 Task: Find out the meaning of "Homeowners Insurance" in the real estate glossary.
Action: Mouse moved to (578, 242)
Screenshot: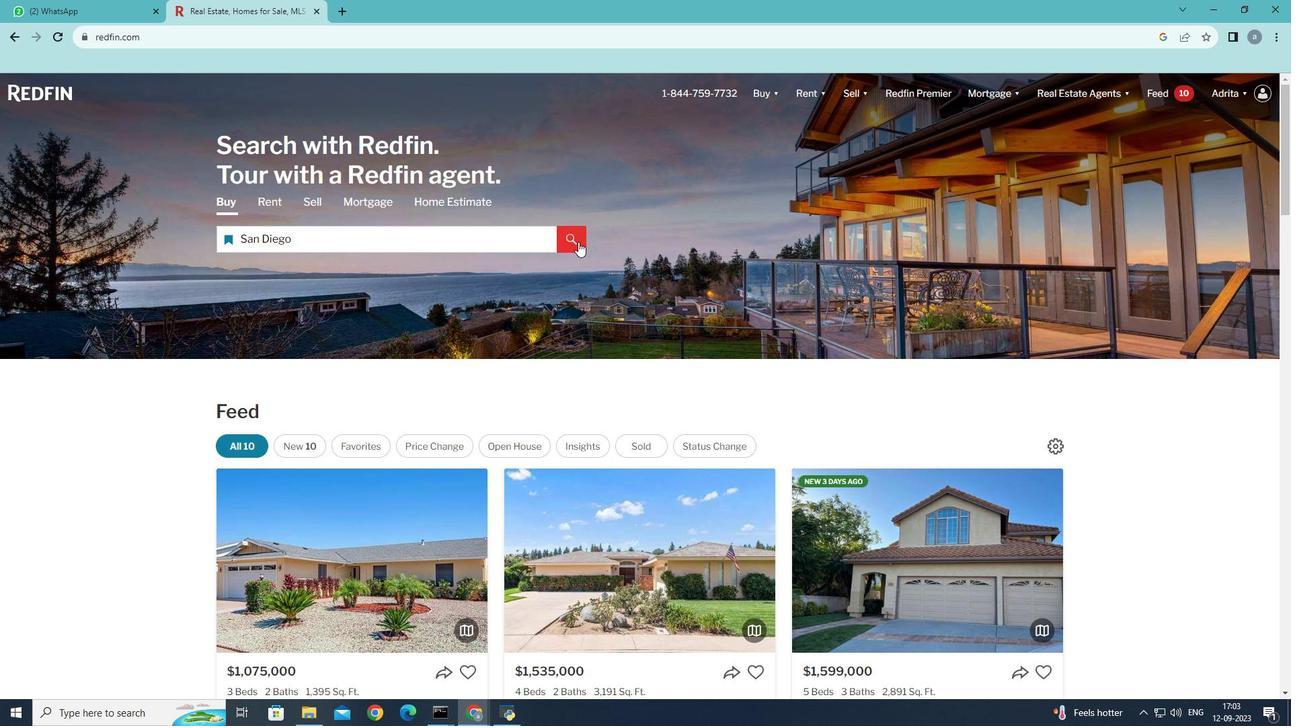 
Action: Mouse pressed left at (578, 242)
Screenshot: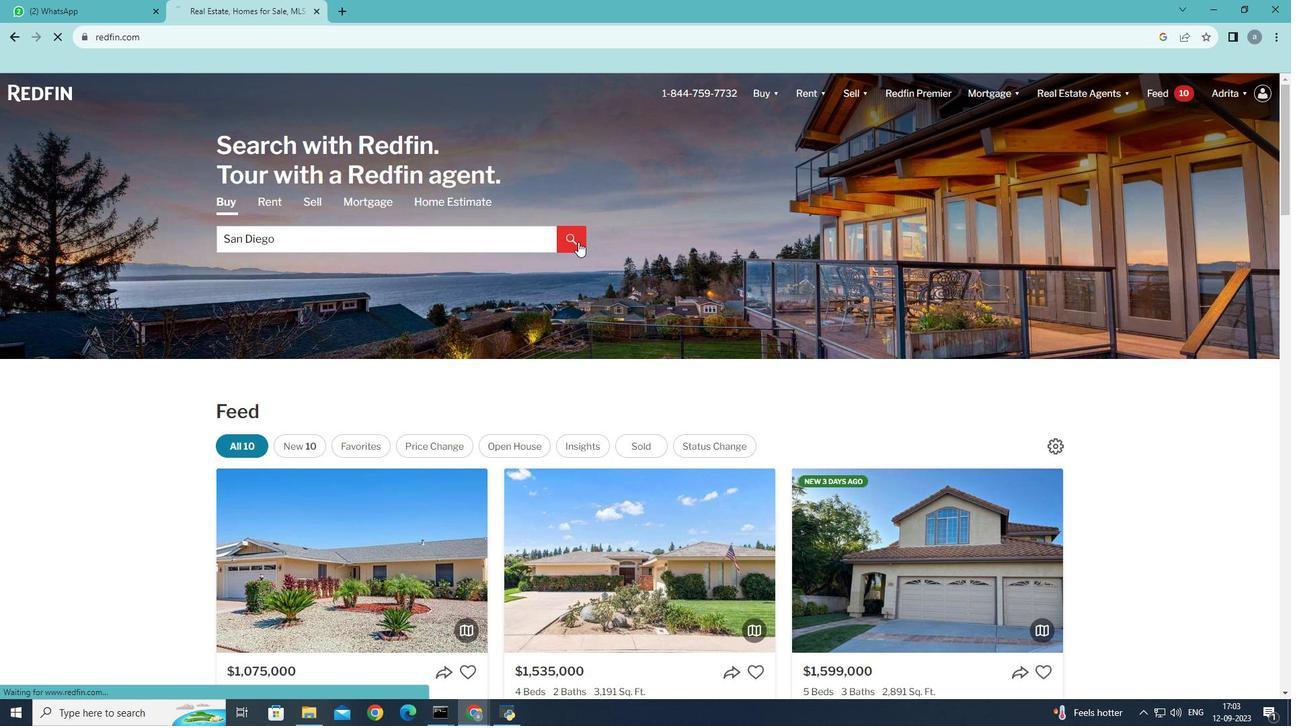 
Action: Mouse moved to (830, 186)
Screenshot: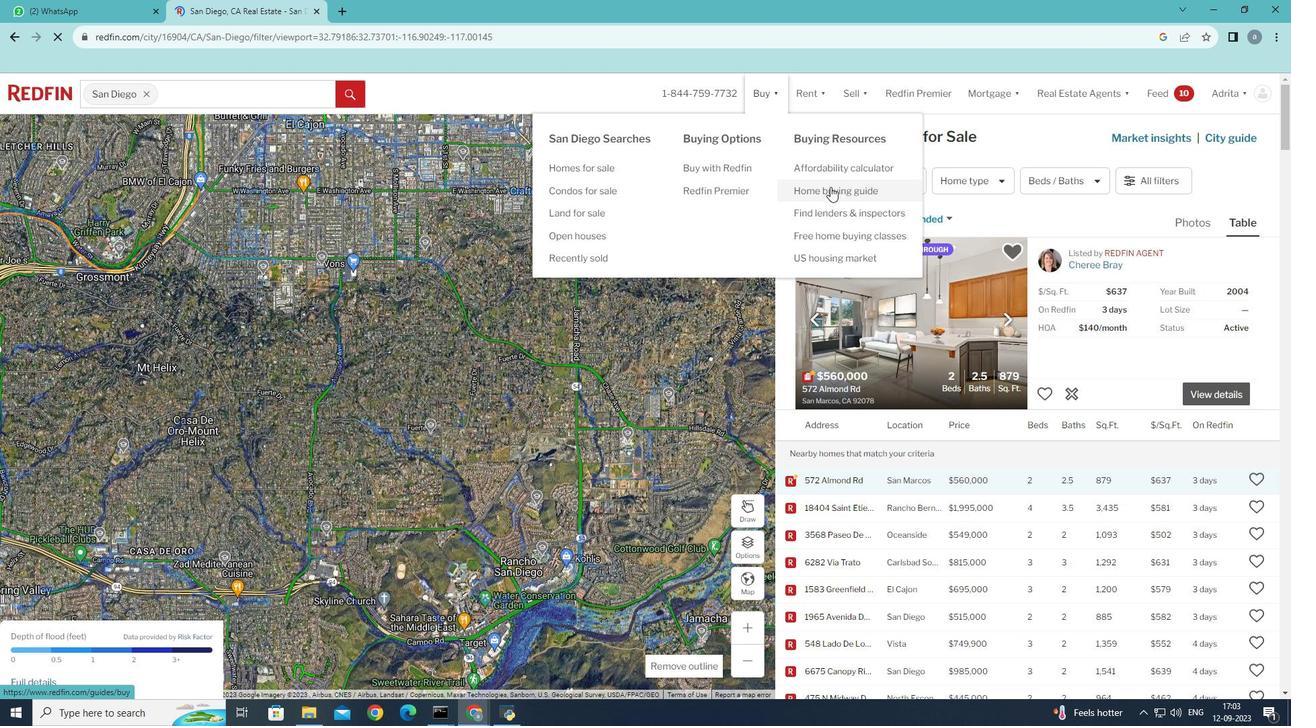 
Action: Mouse pressed left at (830, 186)
Screenshot: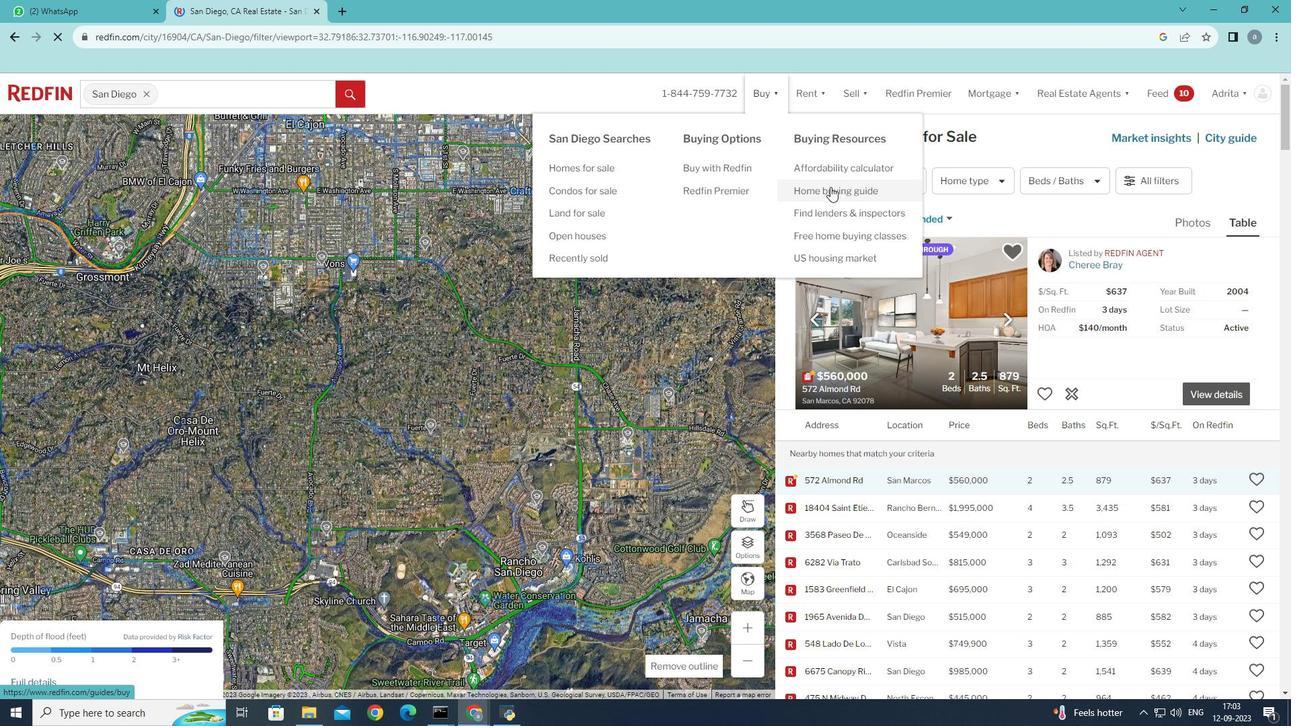 
Action: Mouse moved to (588, 295)
Screenshot: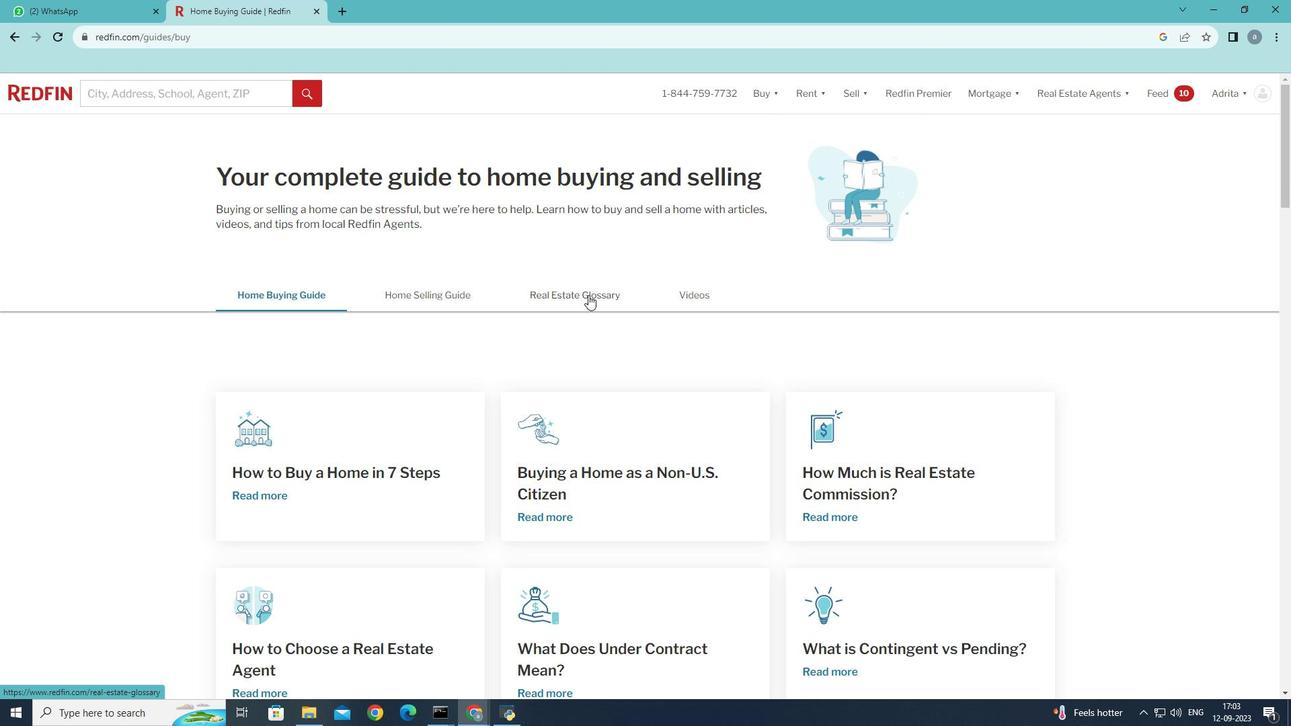 
Action: Mouse pressed left at (588, 295)
Screenshot: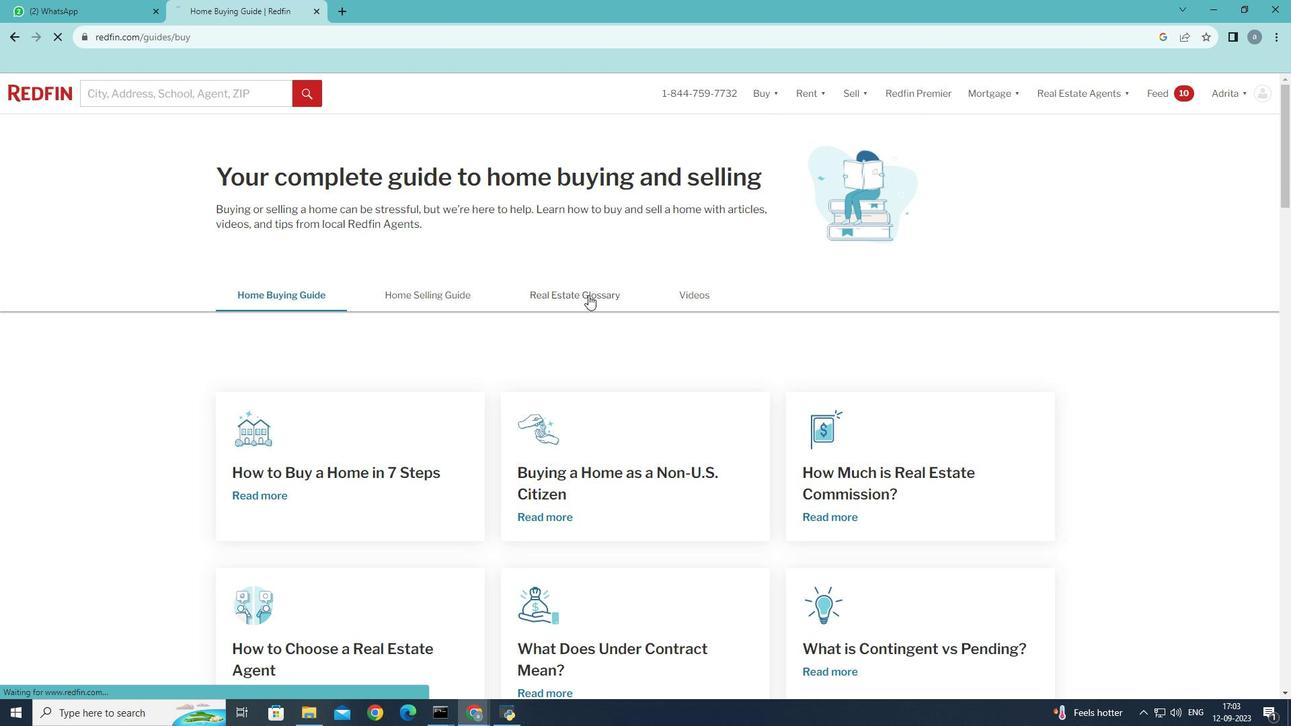 
Action: Mouse moved to (519, 492)
Screenshot: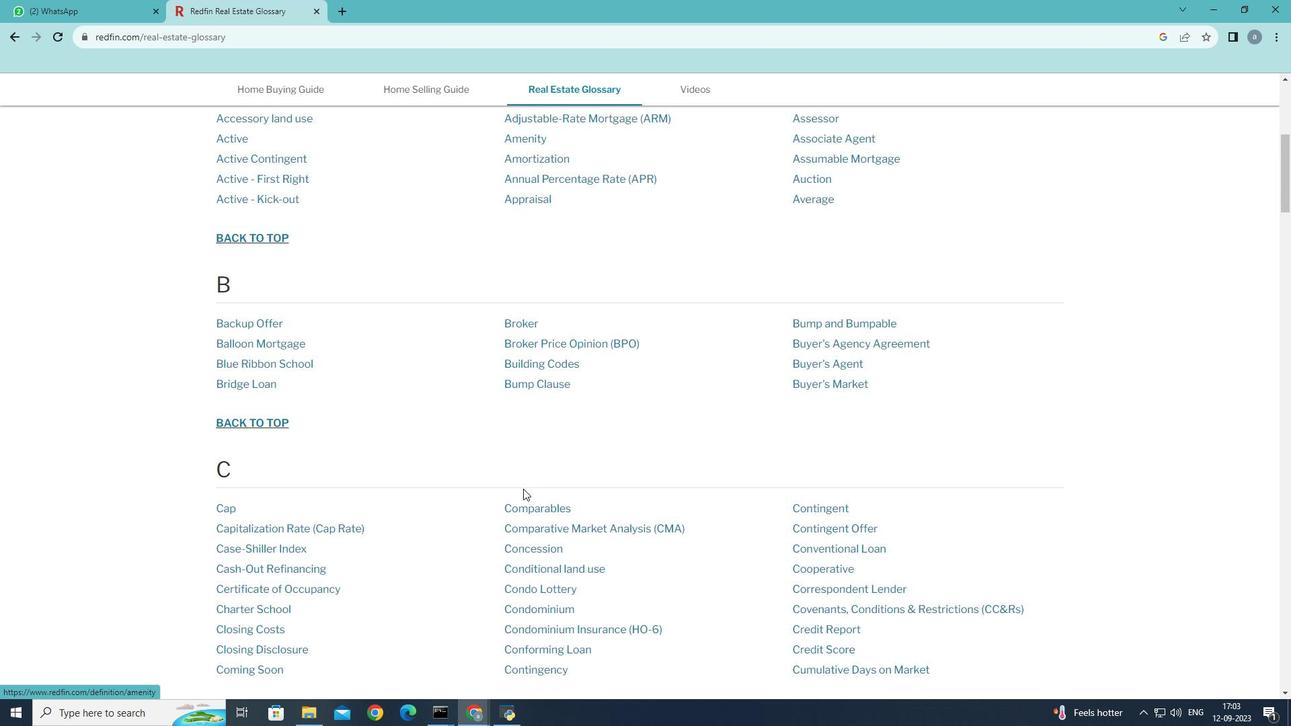 
Action: Mouse scrolled (519, 491) with delta (0, 0)
Screenshot: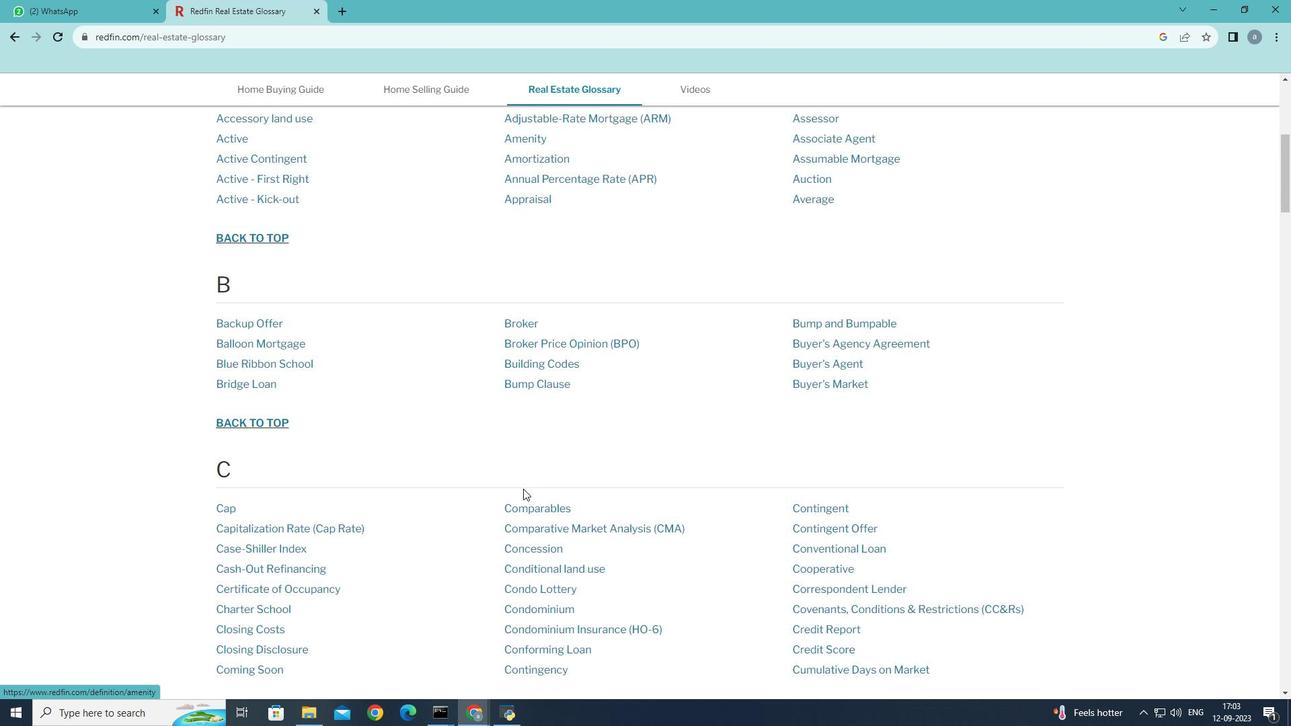 
Action: Mouse moved to (519, 493)
Screenshot: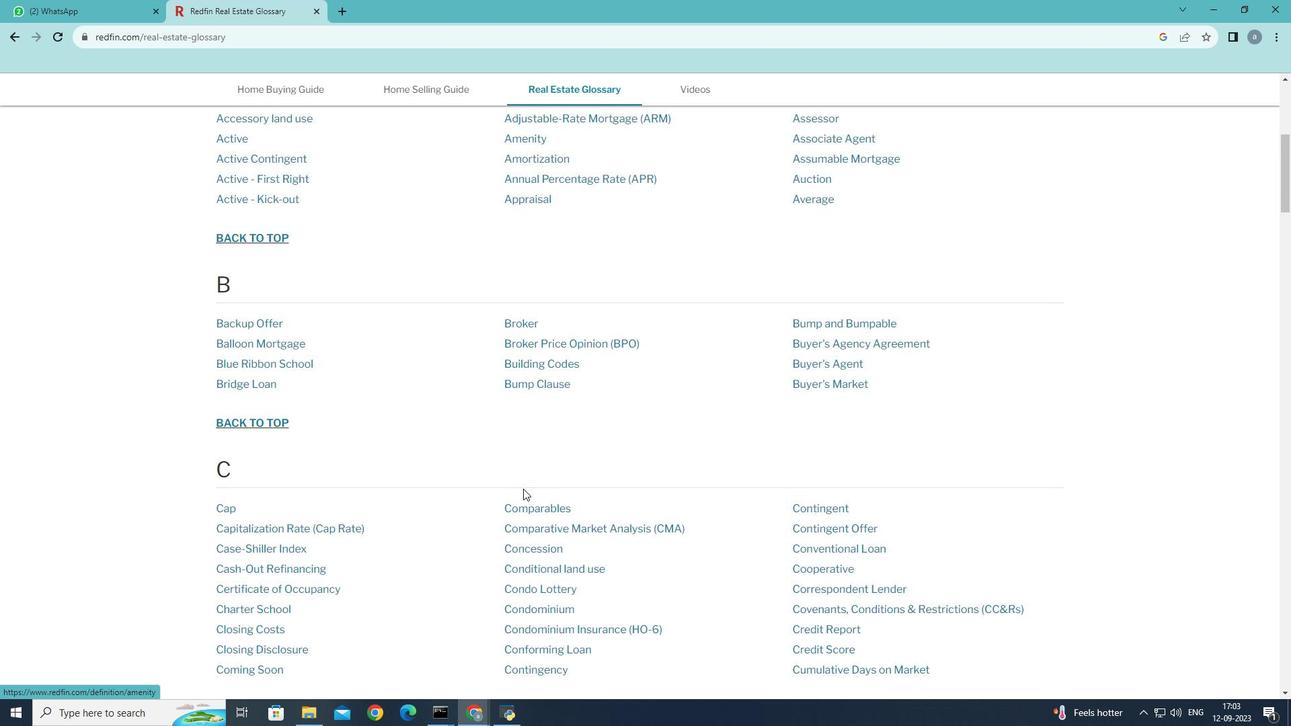 
Action: Mouse scrolled (519, 492) with delta (0, 0)
Screenshot: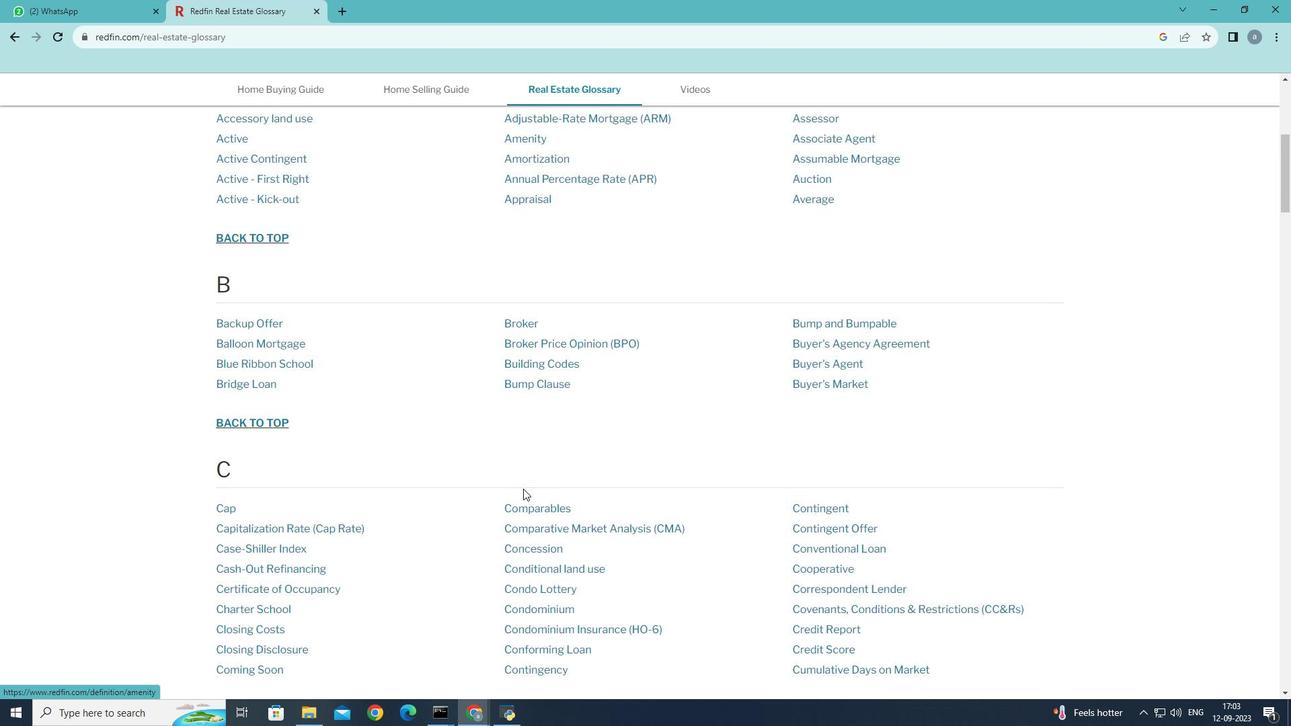 
Action: Mouse scrolled (519, 492) with delta (0, 0)
Screenshot: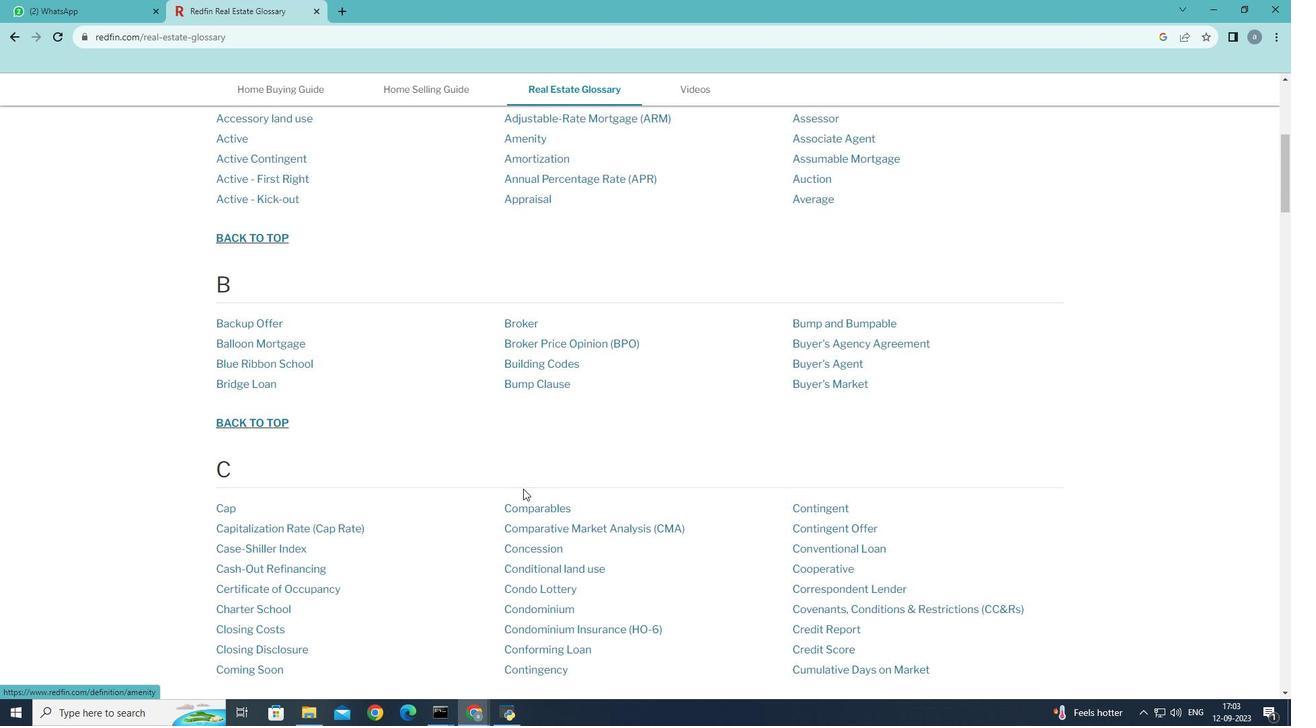 
Action: Mouse scrolled (519, 492) with delta (0, 0)
Screenshot: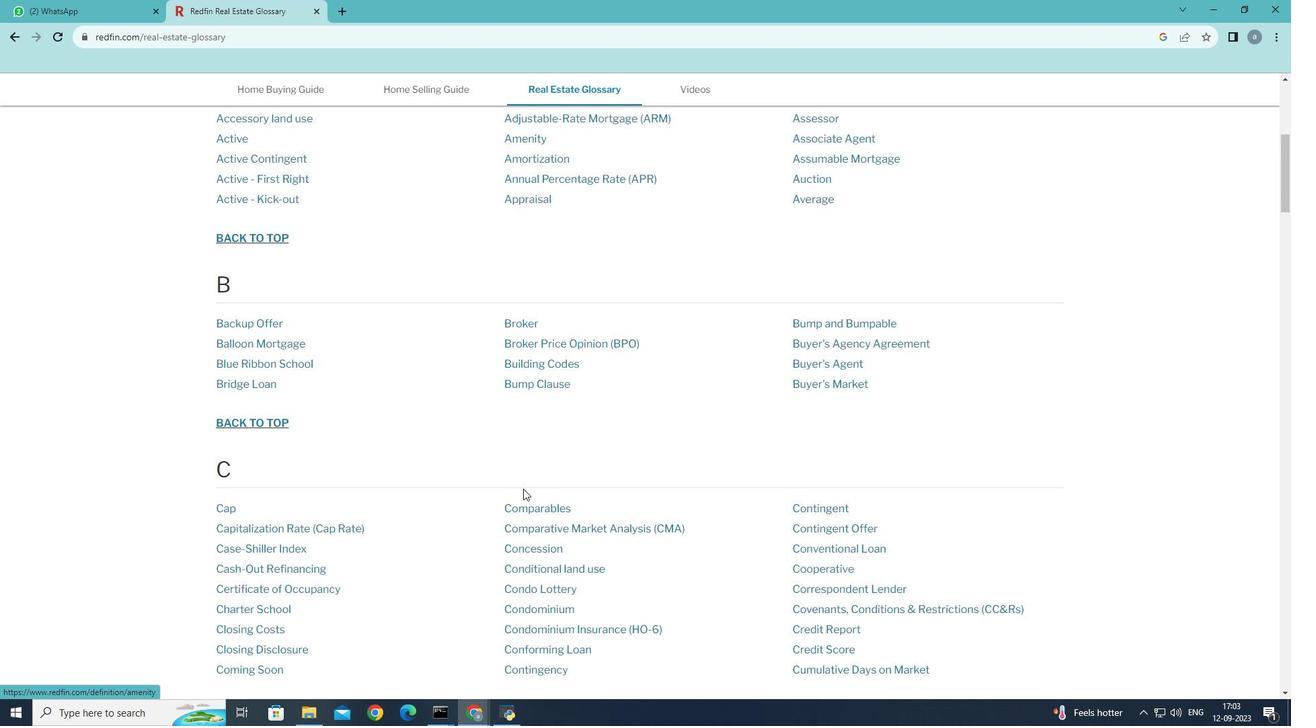 
Action: Mouse moved to (519, 493)
Screenshot: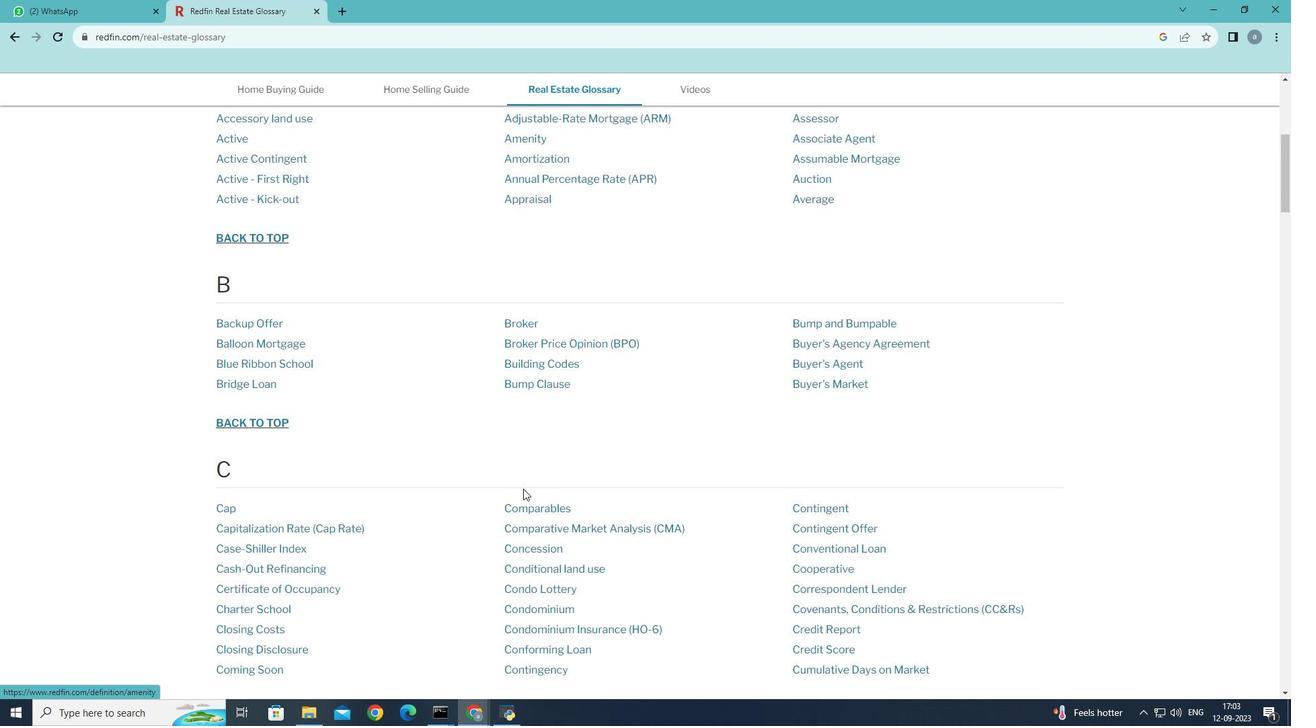 
Action: Mouse scrolled (519, 493) with delta (0, 0)
Screenshot: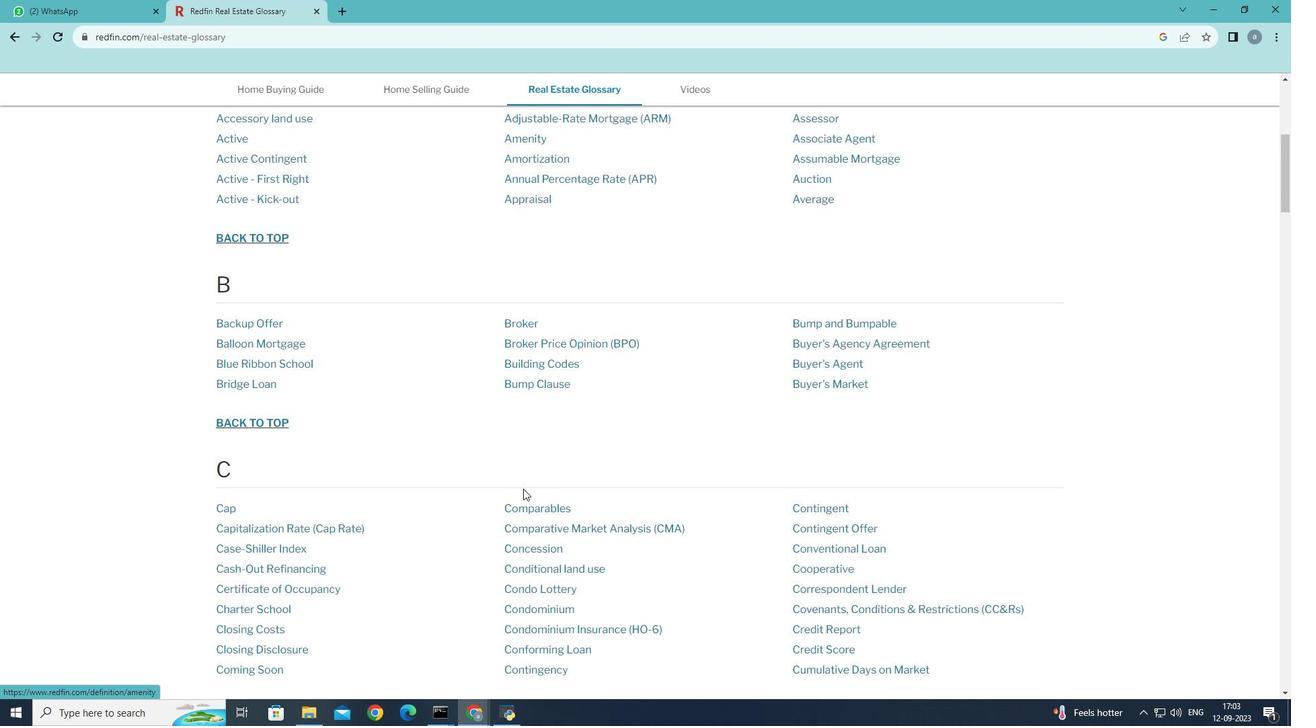 
Action: Mouse moved to (519, 493)
Screenshot: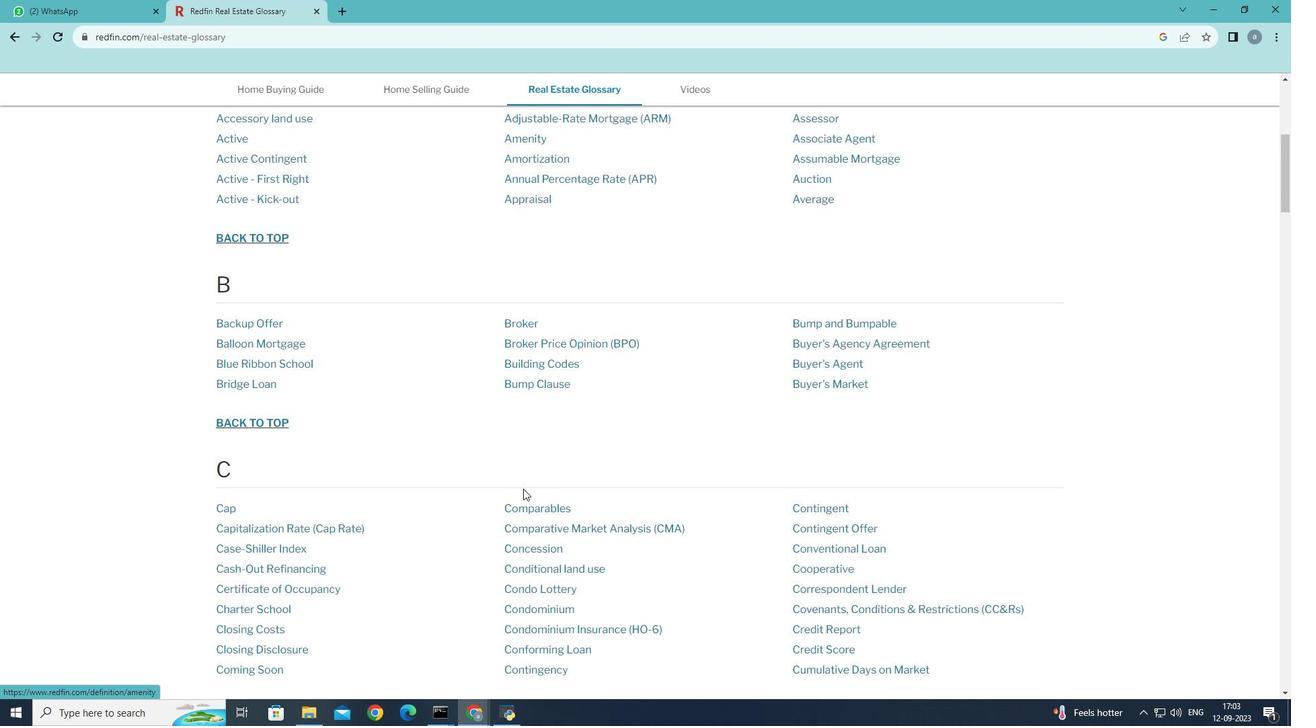 
Action: Mouse scrolled (519, 493) with delta (0, 0)
Screenshot: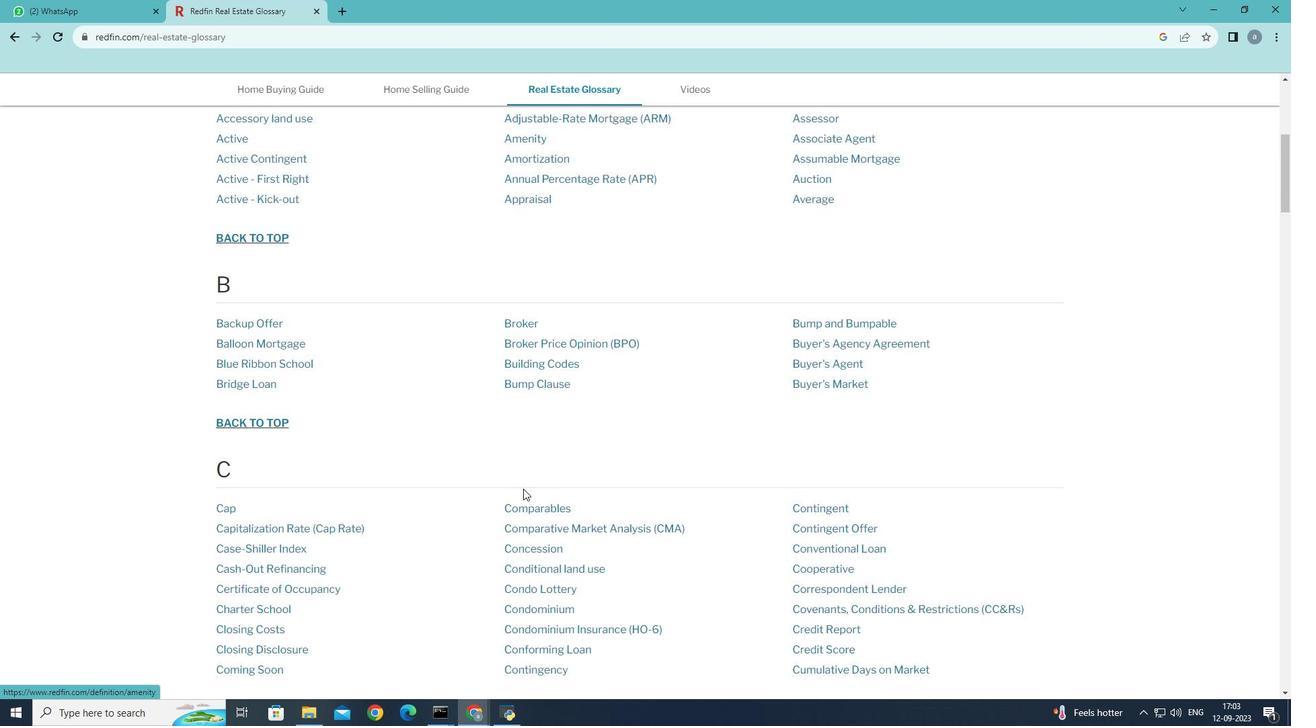 
Action: Mouse moved to (523, 489)
Screenshot: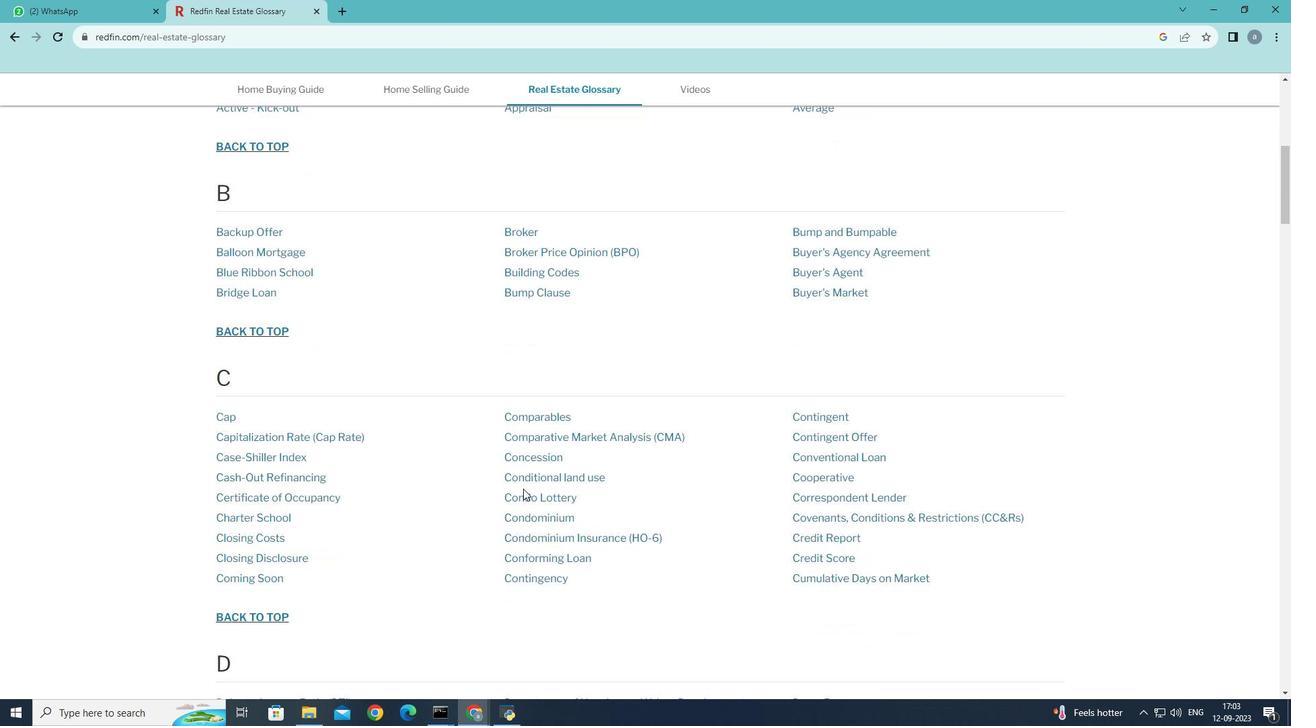 
Action: Mouse scrolled (523, 488) with delta (0, 0)
Screenshot: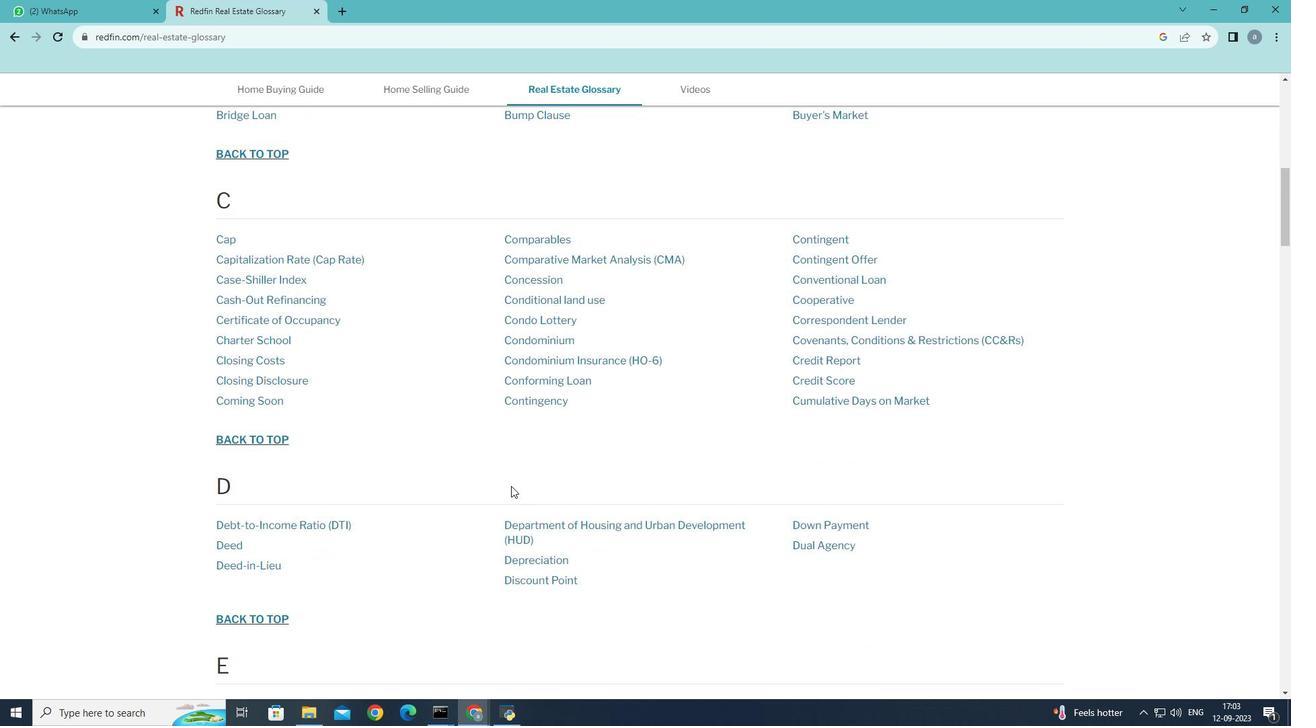 
Action: Mouse scrolled (523, 488) with delta (0, 0)
Screenshot: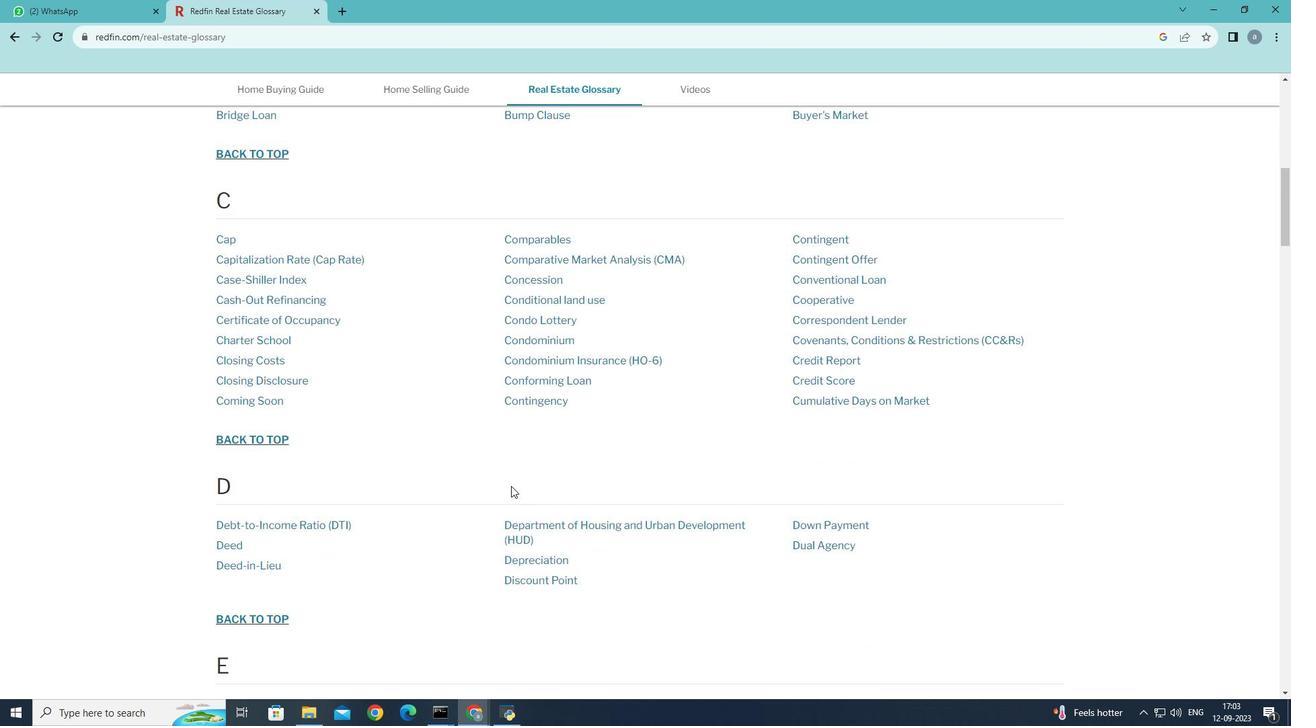 
Action: Mouse scrolled (523, 488) with delta (0, 0)
Screenshot: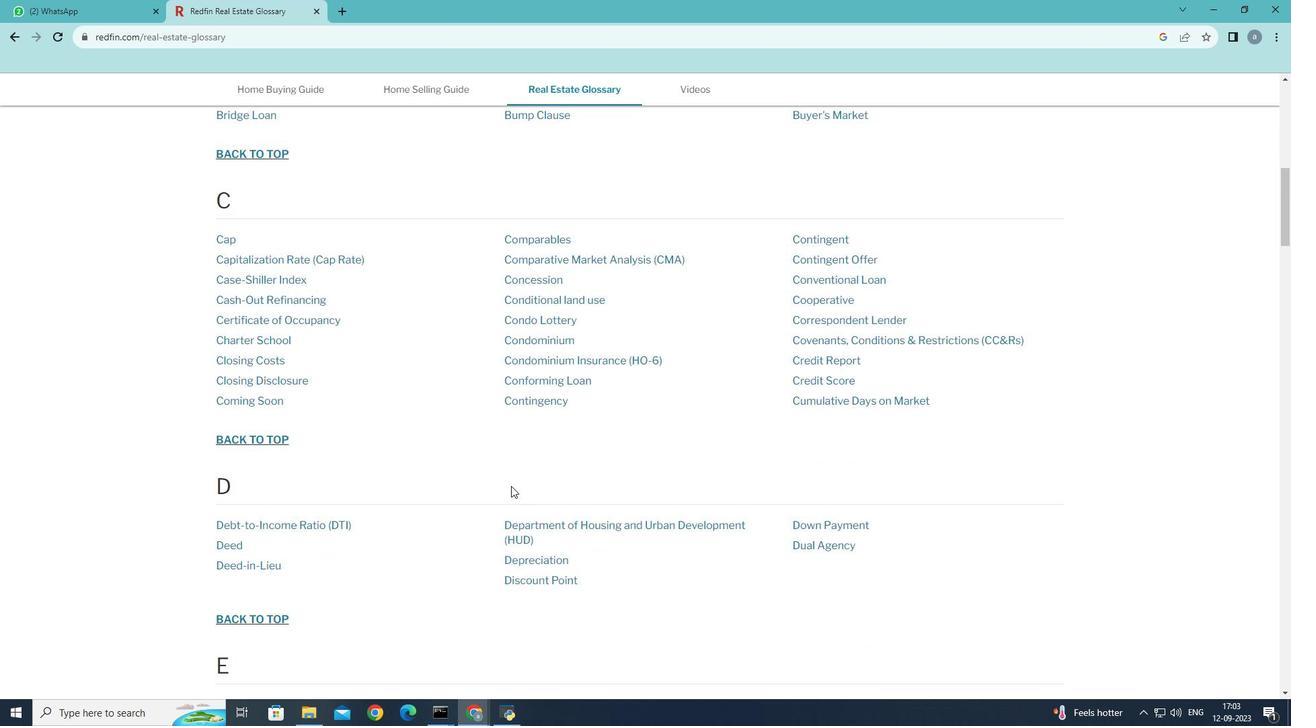 
Action: Mouse scrolled (523, 488) with delta (0, 0)
Screenshot: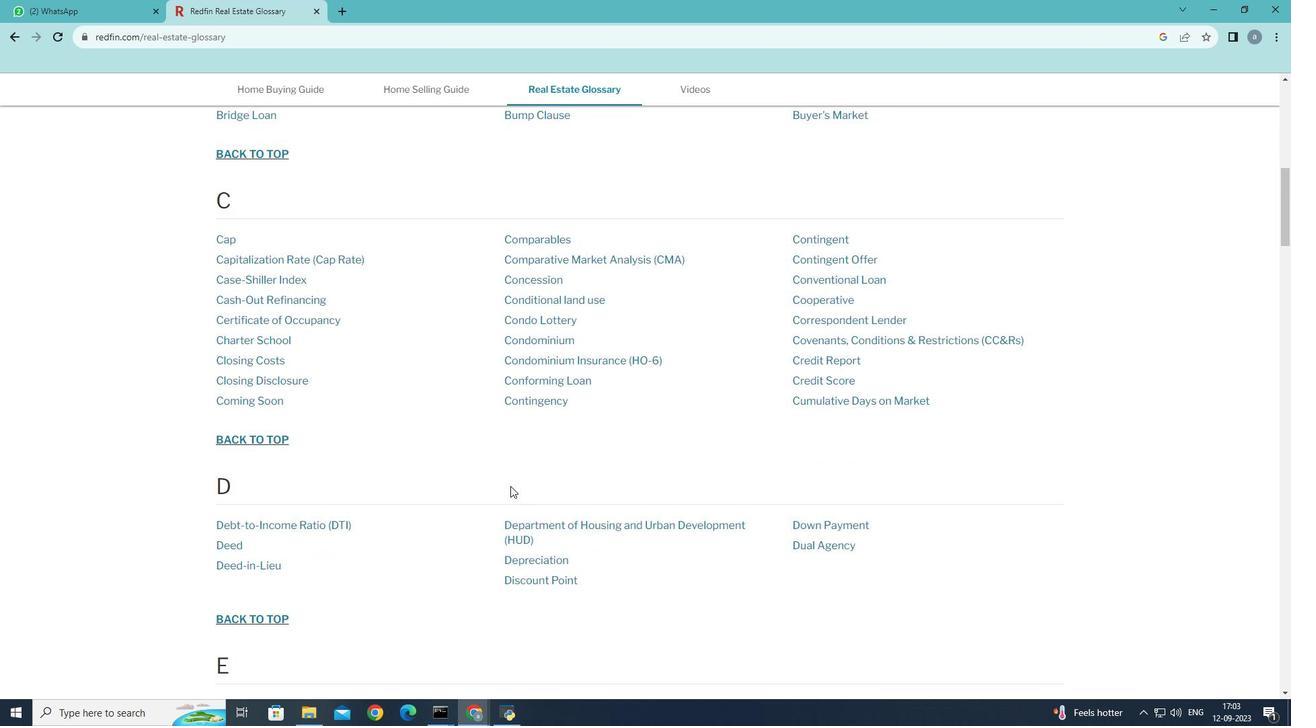 
Action: Mouse moved to (510, 486)
Screenshot: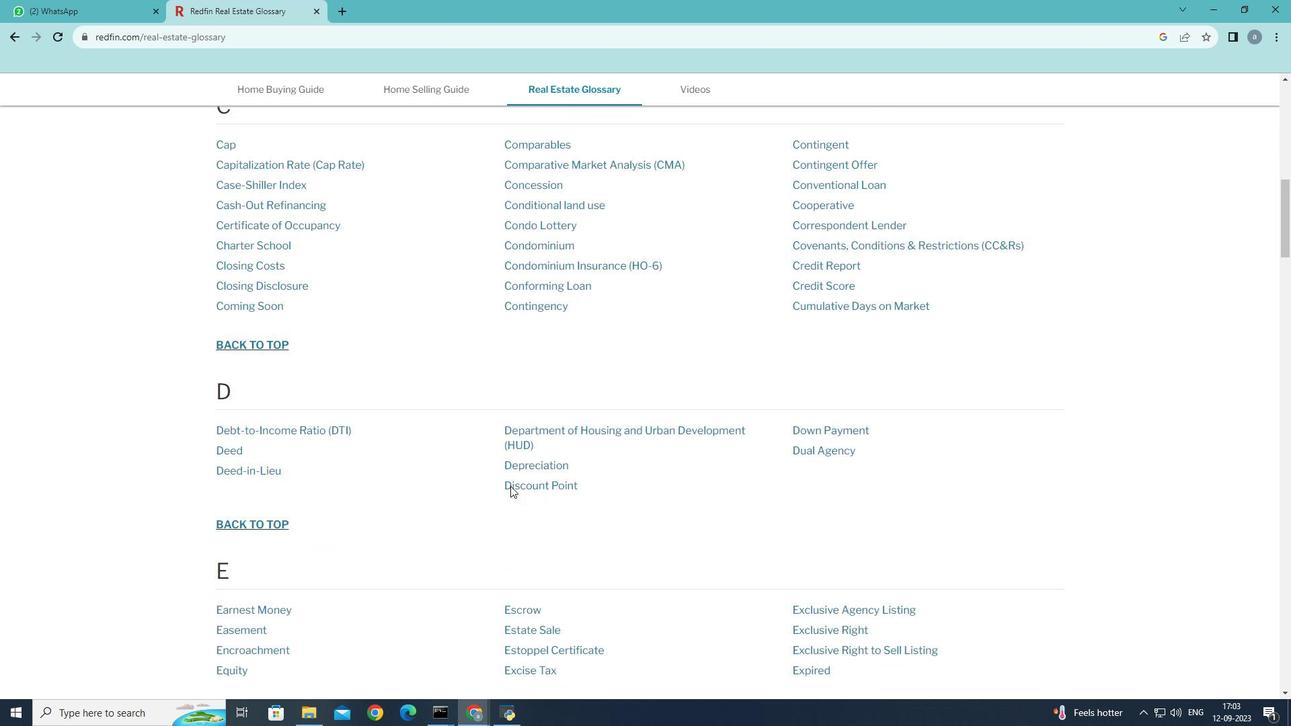 
Action: Mouse scrolled (510, 485) with delta (0, 0)
Screenshot: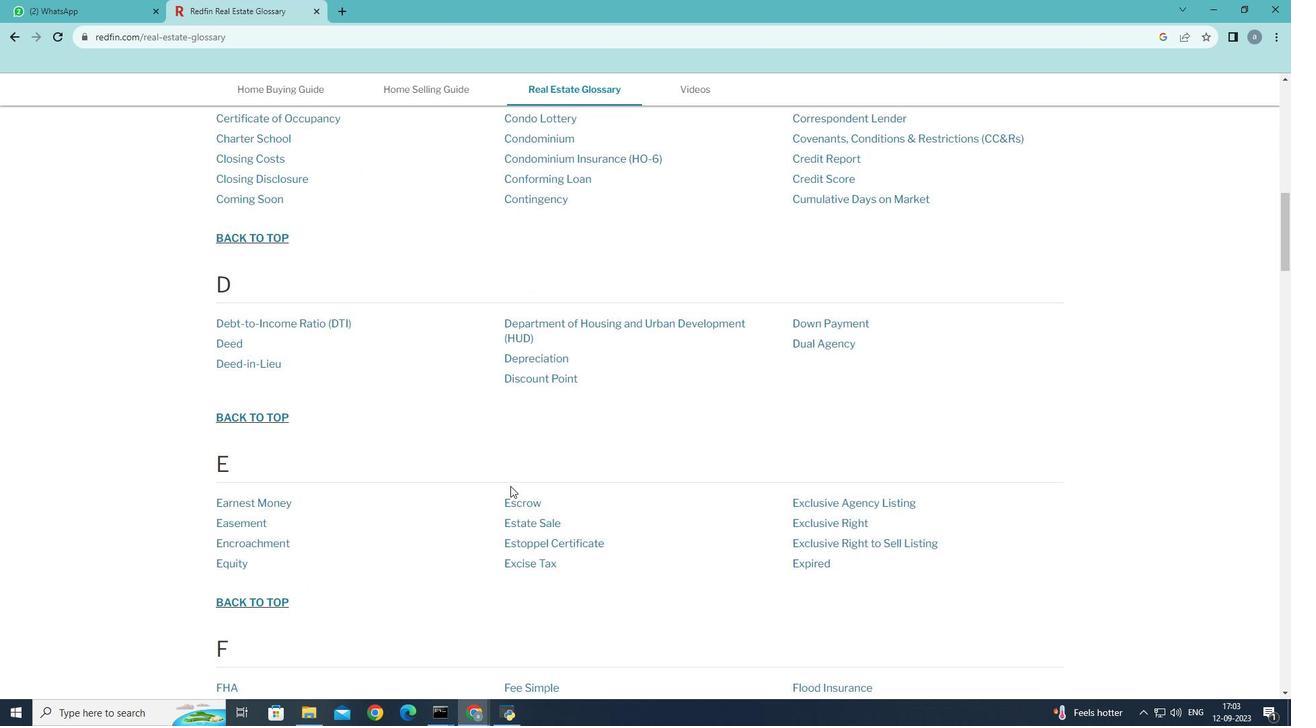 
Action: Mouse scrolled (510, 485) with delta (0, 0)
Screenshot: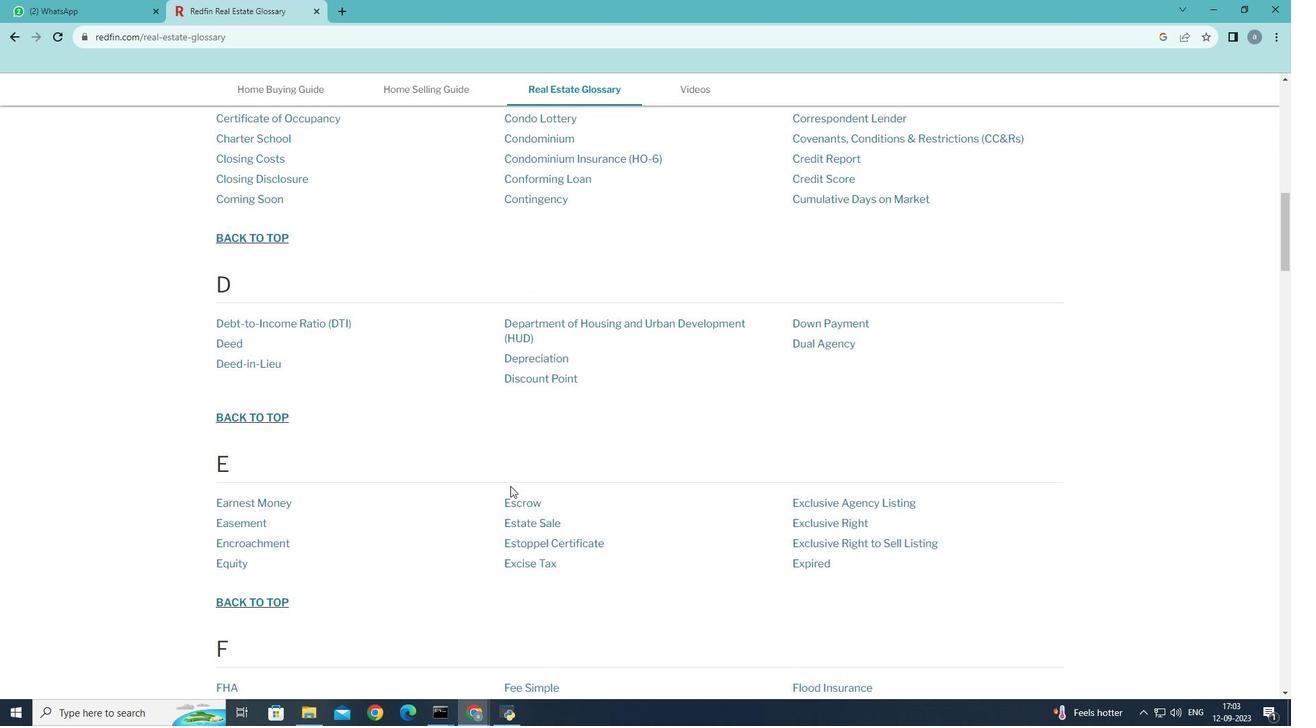 
Action: Mouse scrolled (510, 485) with delta (0, 0)
Screenshot: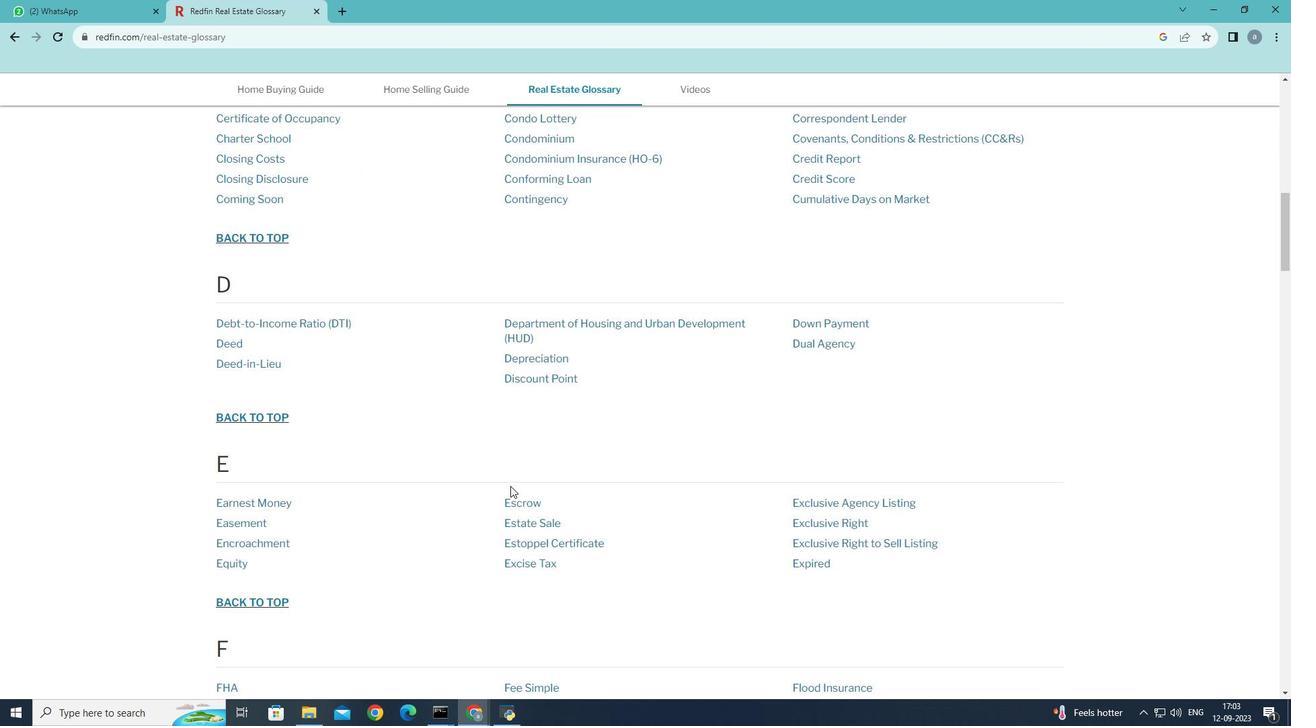 
Action: Mouse scrolled (510, 485) with delta (0, 0)
Screenshot: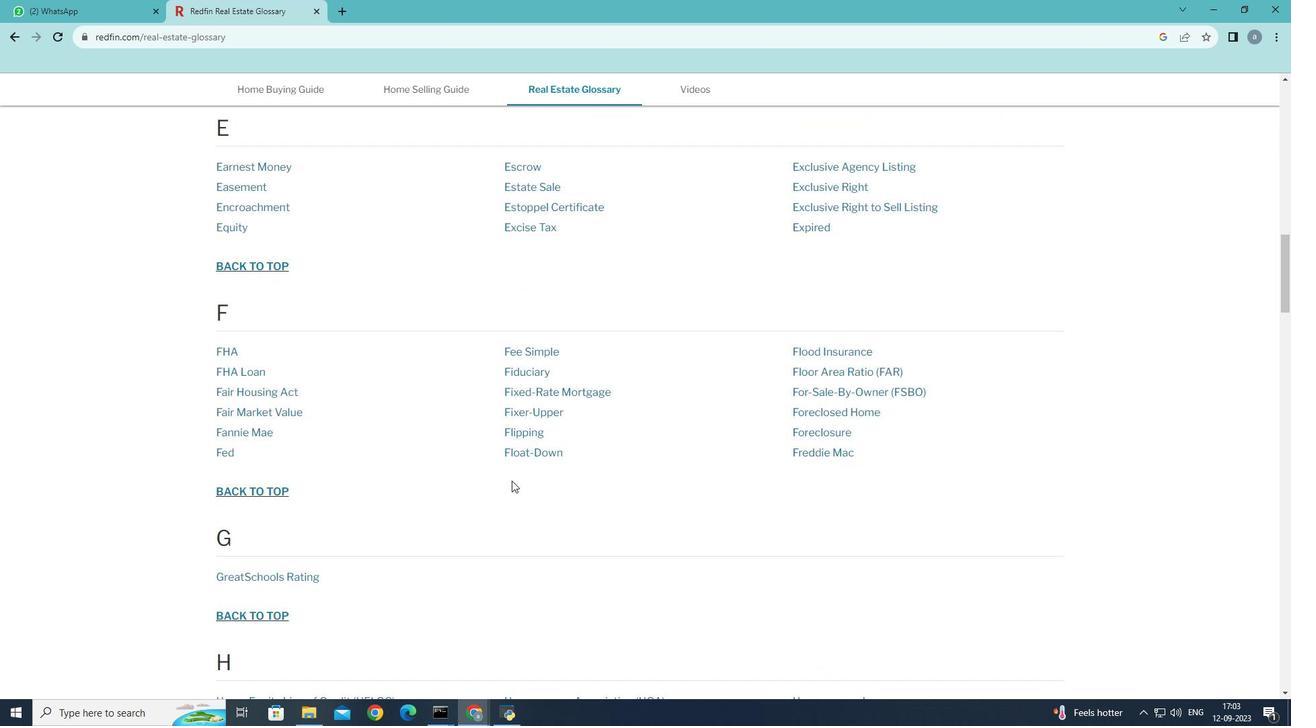 
Action: Mouse scrolled (510, 485) with delta (0, 0)
Screenshot: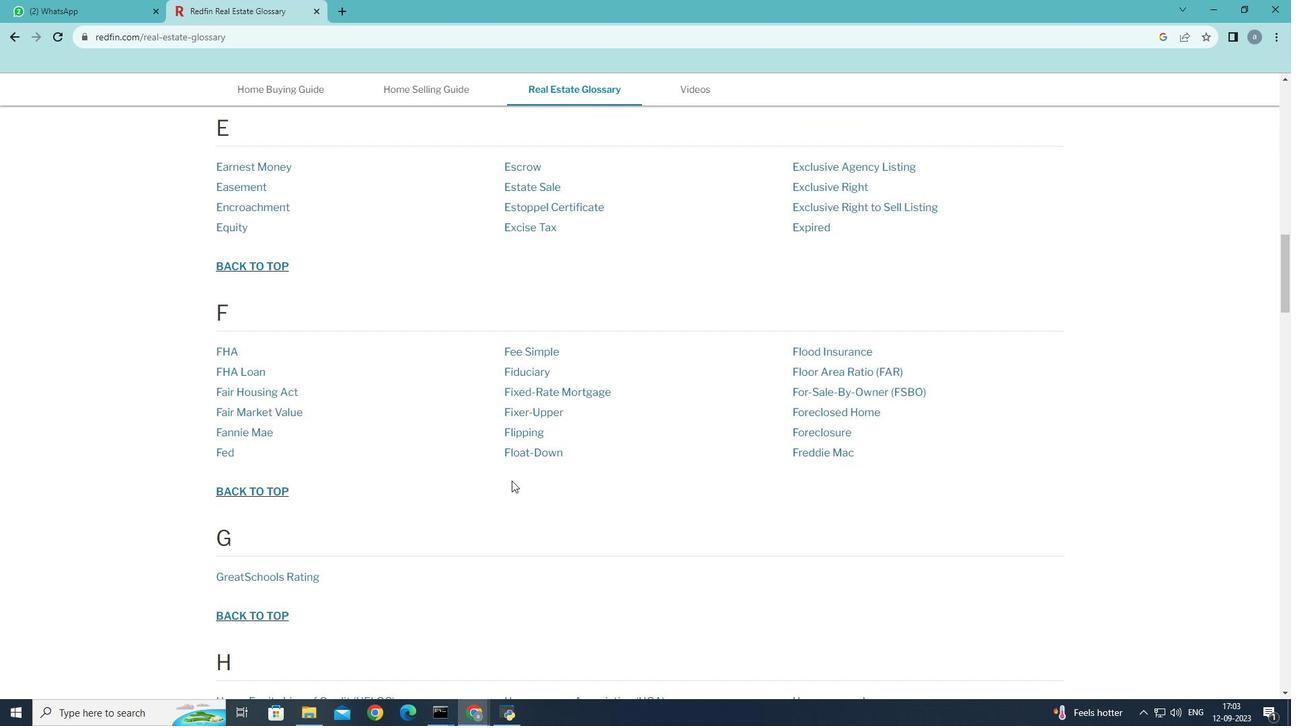 
Action: Mouse scrolled (510, 485) with delta (0, 0)
Screenshot: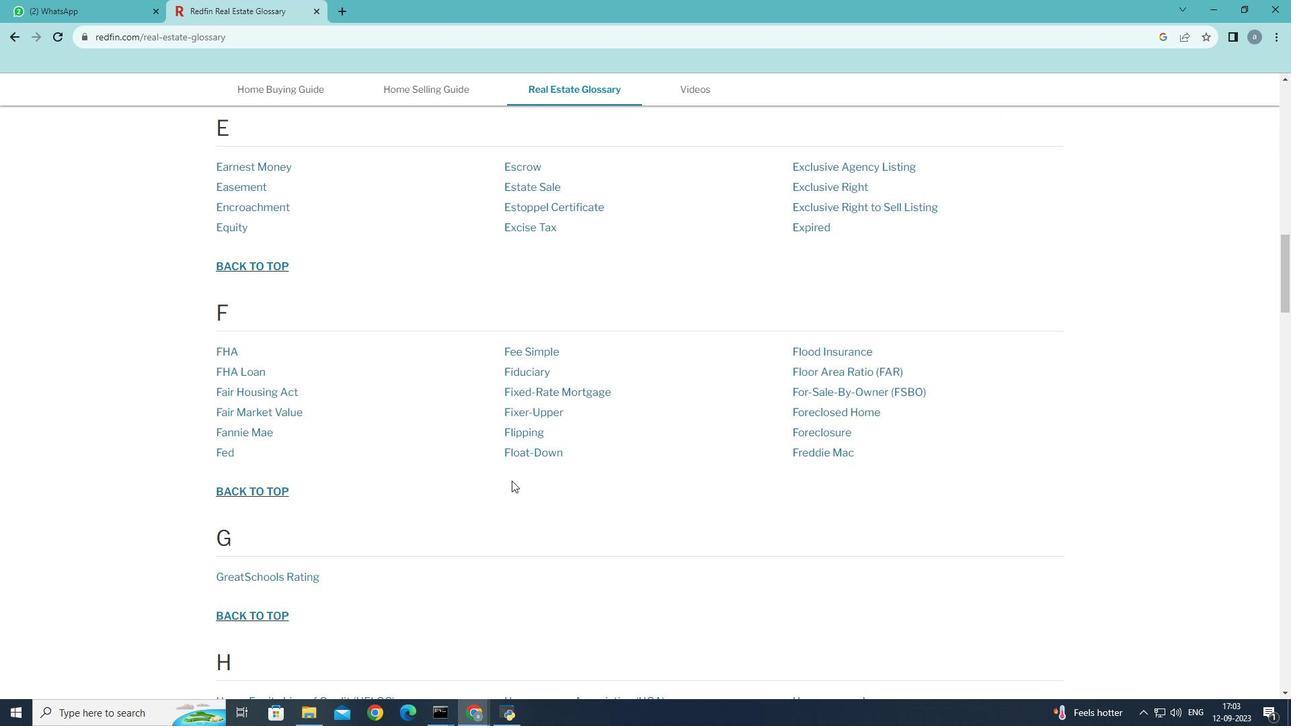 
Action: Mouse scrolled (510, 485) with delta (0, 0)
Screenshot: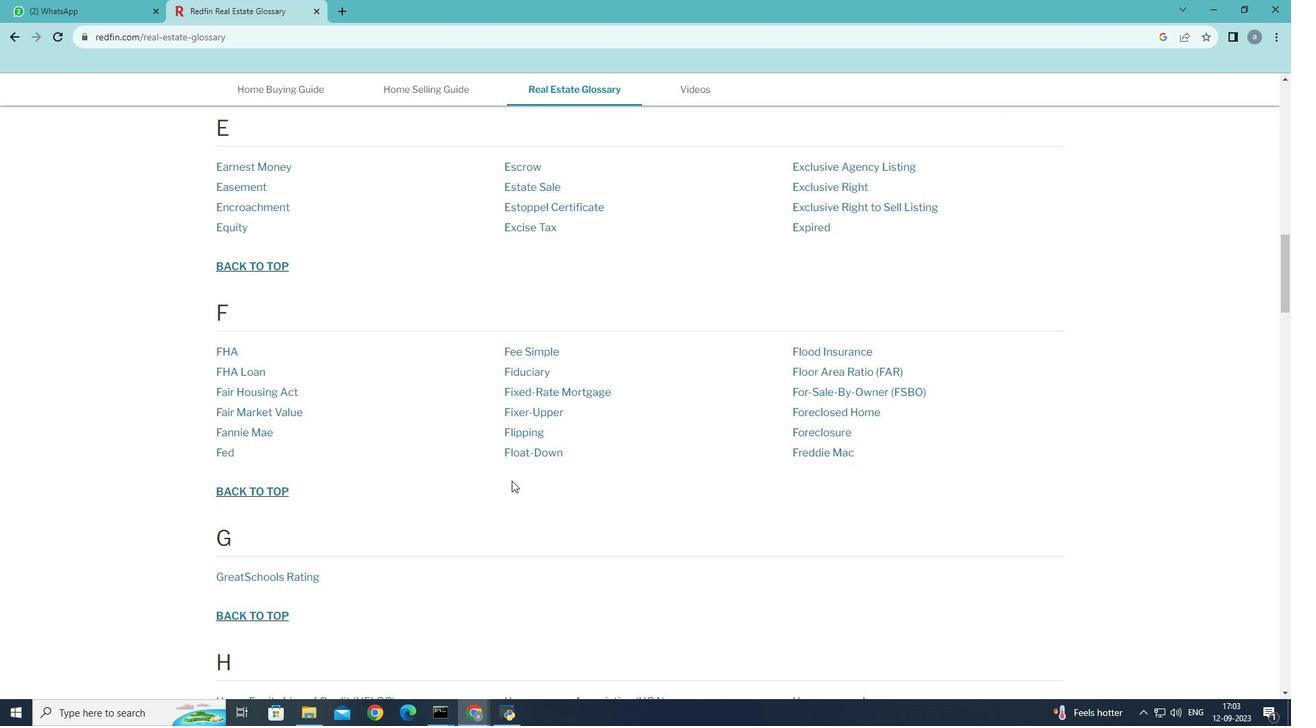 
Action: Mouse scrolled (510, 485) with delta (0, 0)
Screenshot: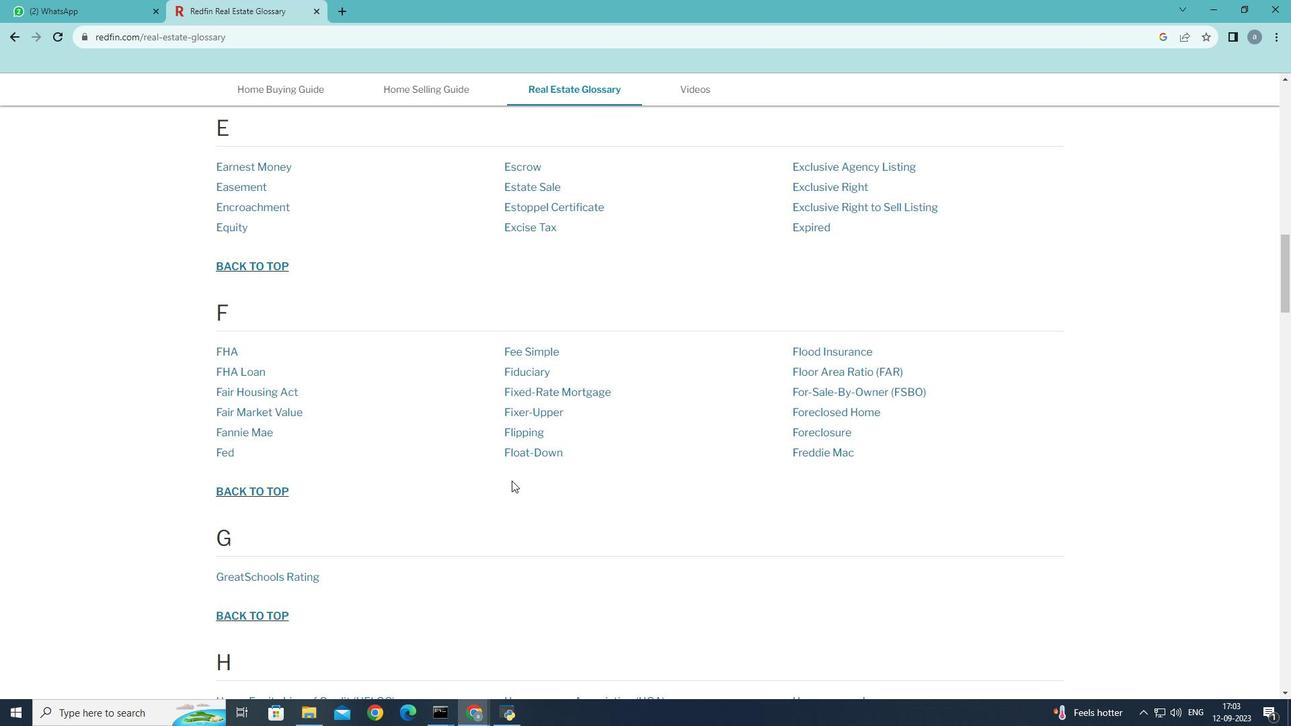 
Action: Mouse moved to (509, 477)
Screenshot: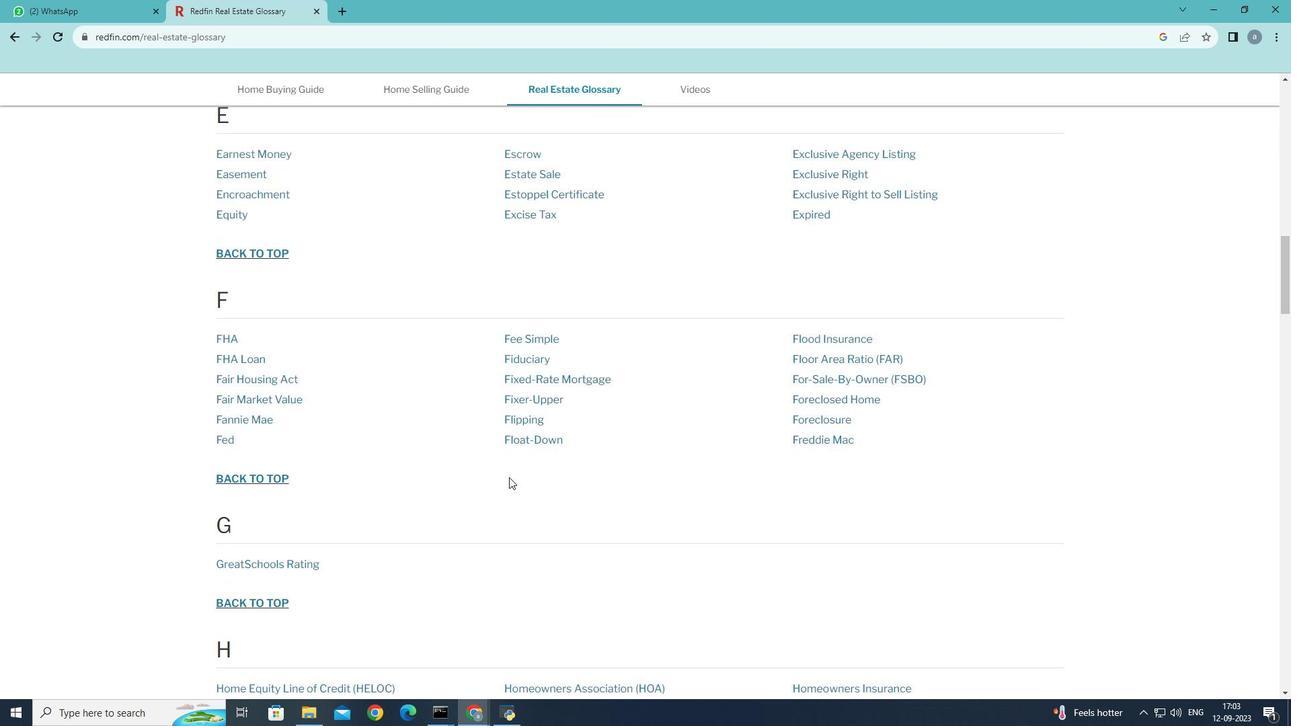 
Action: Mouse scrolled (509, 476) with delta (0, 0)
Screenshot: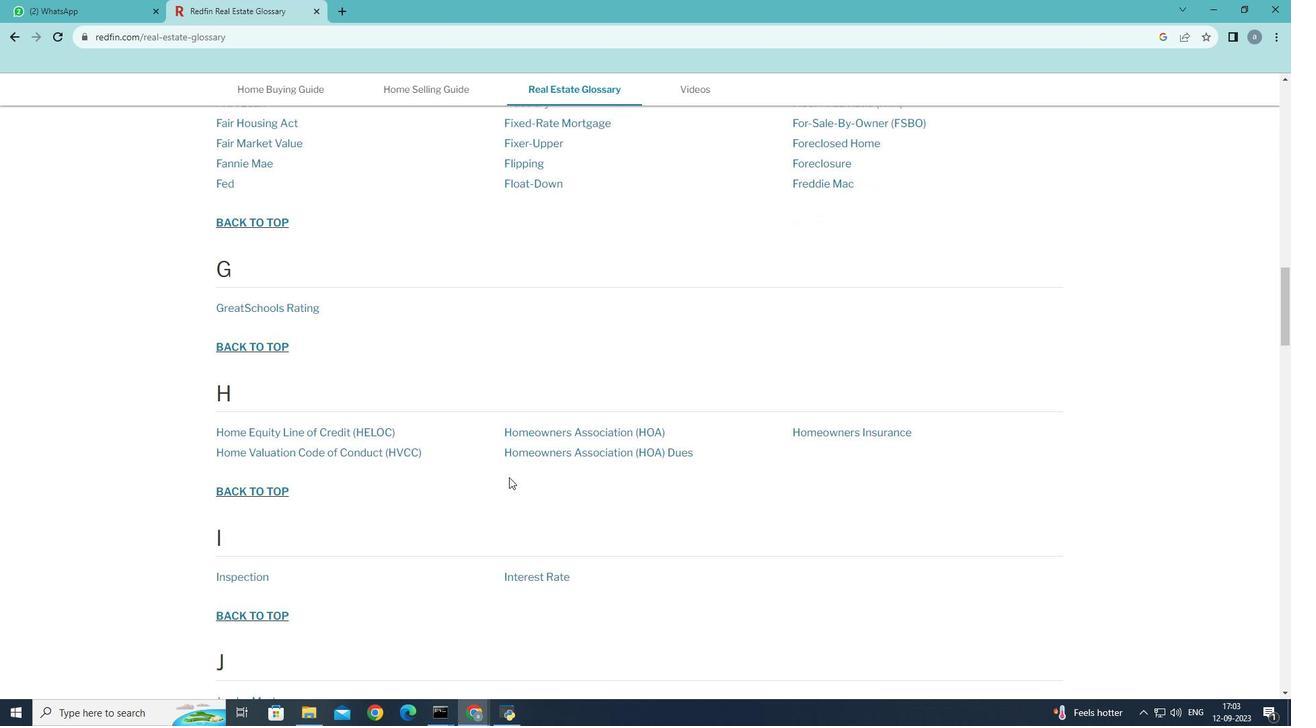 
Action: Mouse scrolled (509, 476) with delta (0, 0)
Screenshot: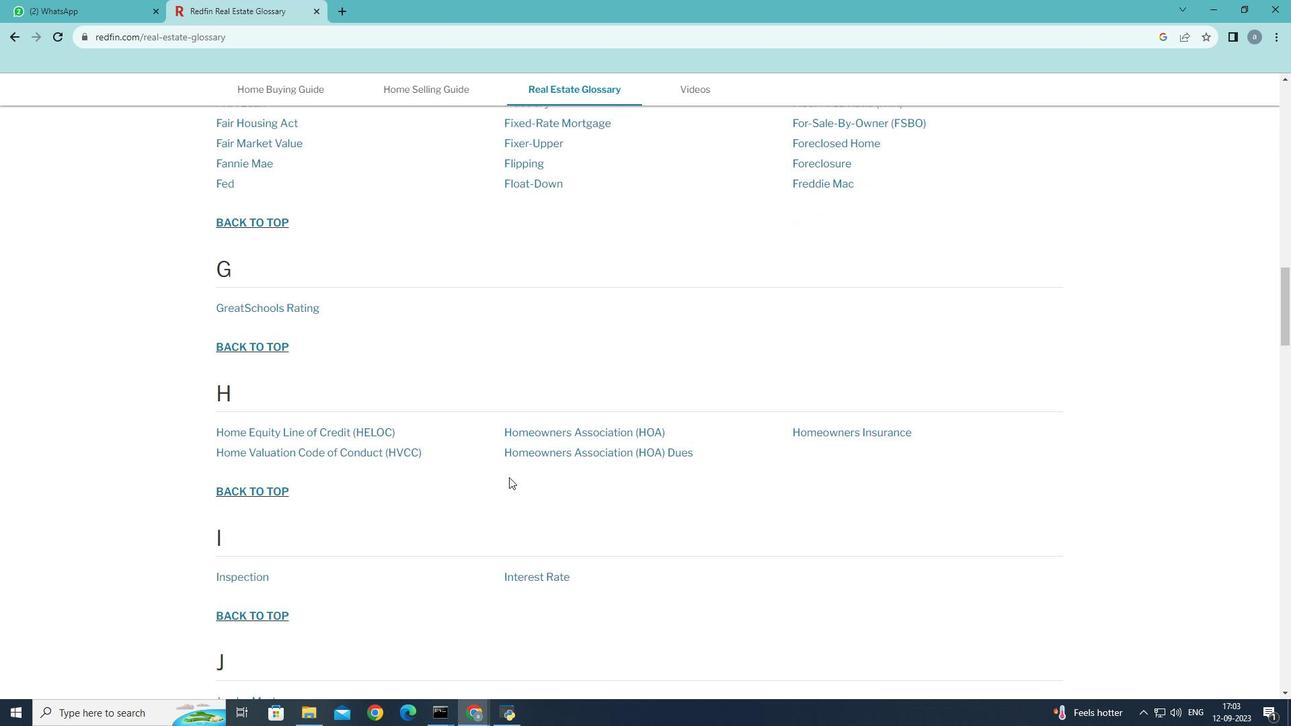
Action: Mouse scrolled (509, 476) with delta (0, 0)
Screenshot: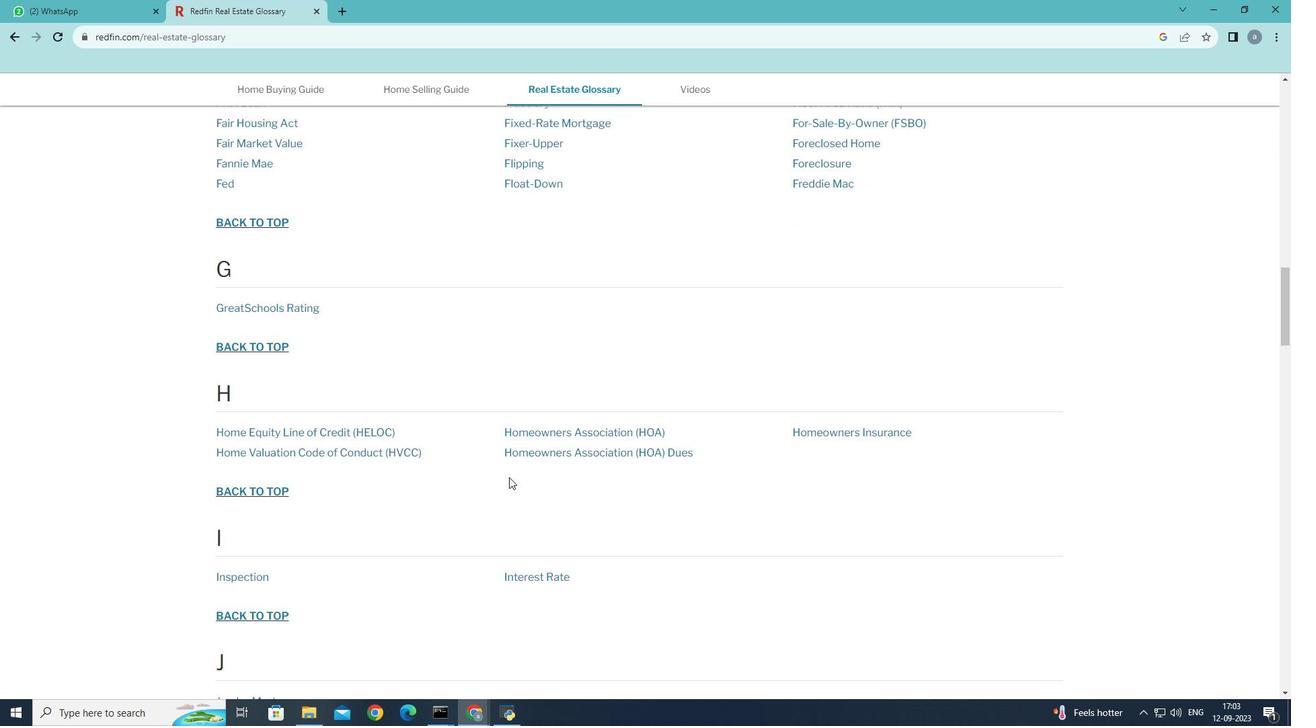 
Action: Mouse scrolled (509, 476) with delta (0, 0)
Screenshot: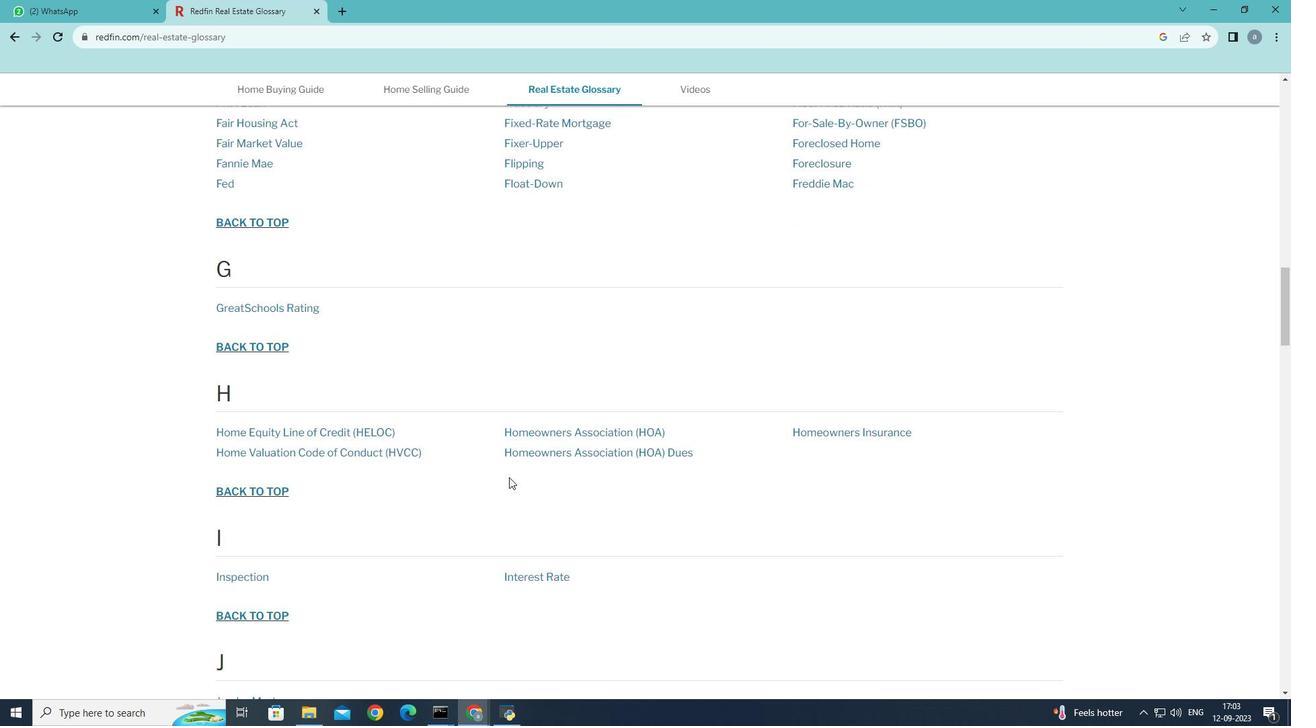 
Action: Mouse moved to (846, 434)
Screenshot: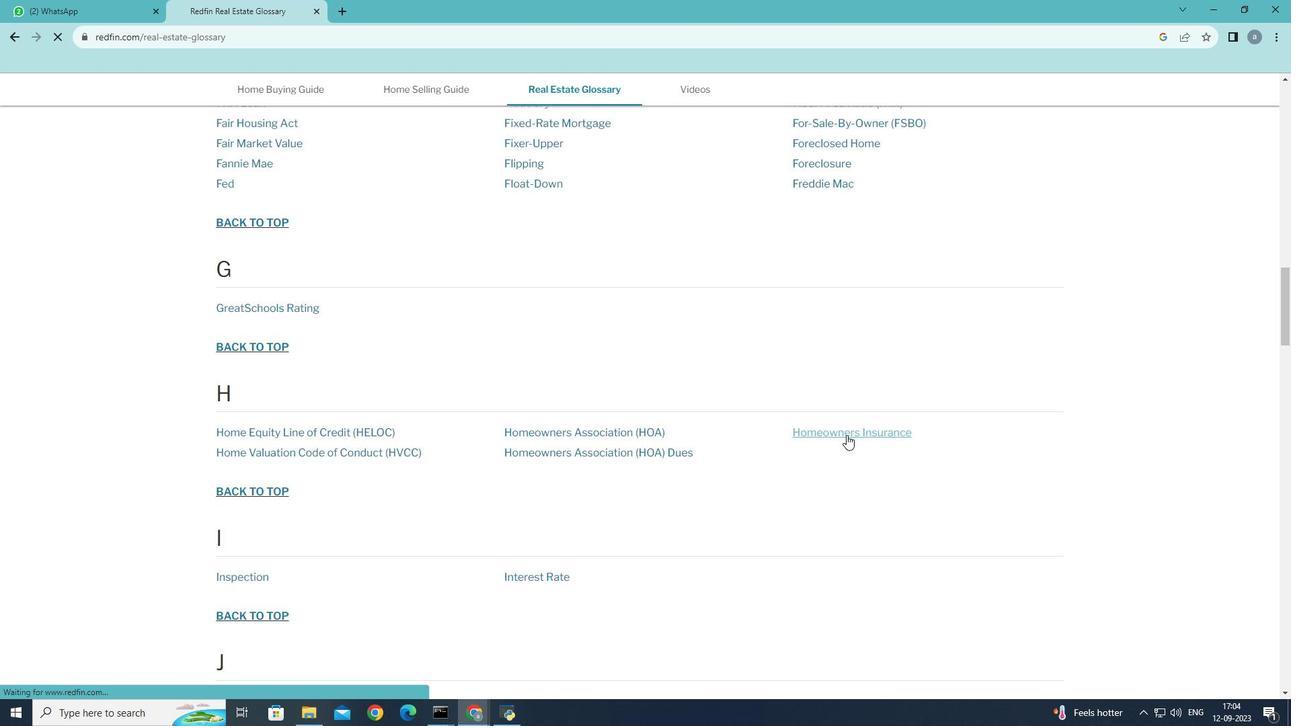 
Action: Mouse pressed left at (846, 434)
Screenshot: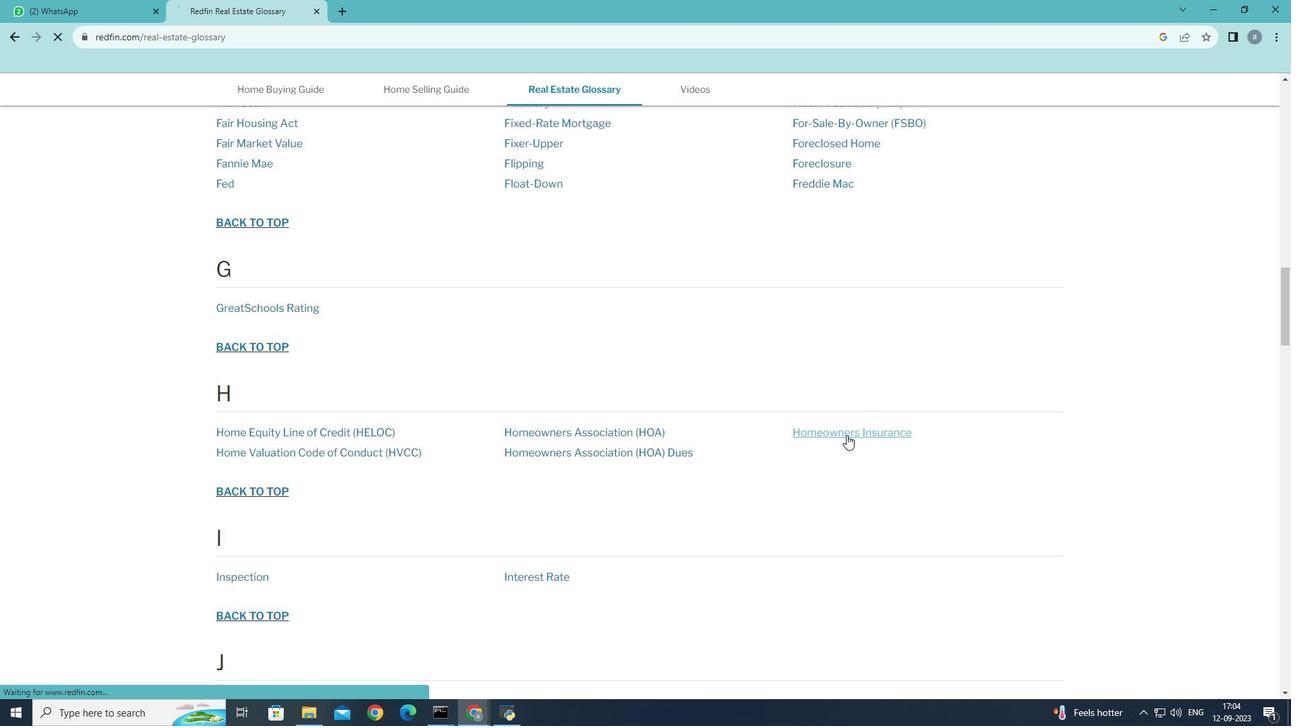 
Action: Mouse moved to (704, 417)
Screenshot: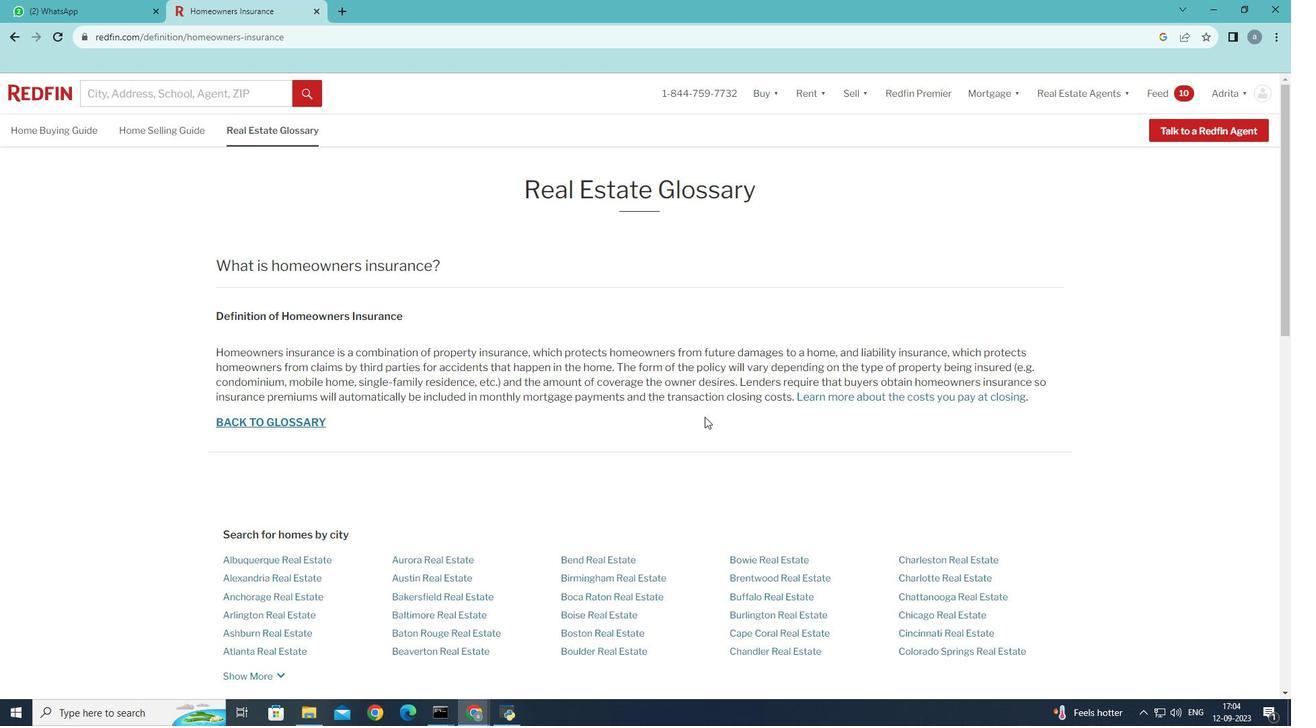 
